 Task: Find connections with filter location Nganjuk with filter topic #recruitmentwith filter profile language English with filter current company Godrej Group with filter school Maharashtra University of Health Sciences, Nashik with filter industry Retail Art Supplies with filter service category SupportTechnical Writing with filter keywords title Travel Writer
Action: Mouse moved to (530, 59)
Screenshot: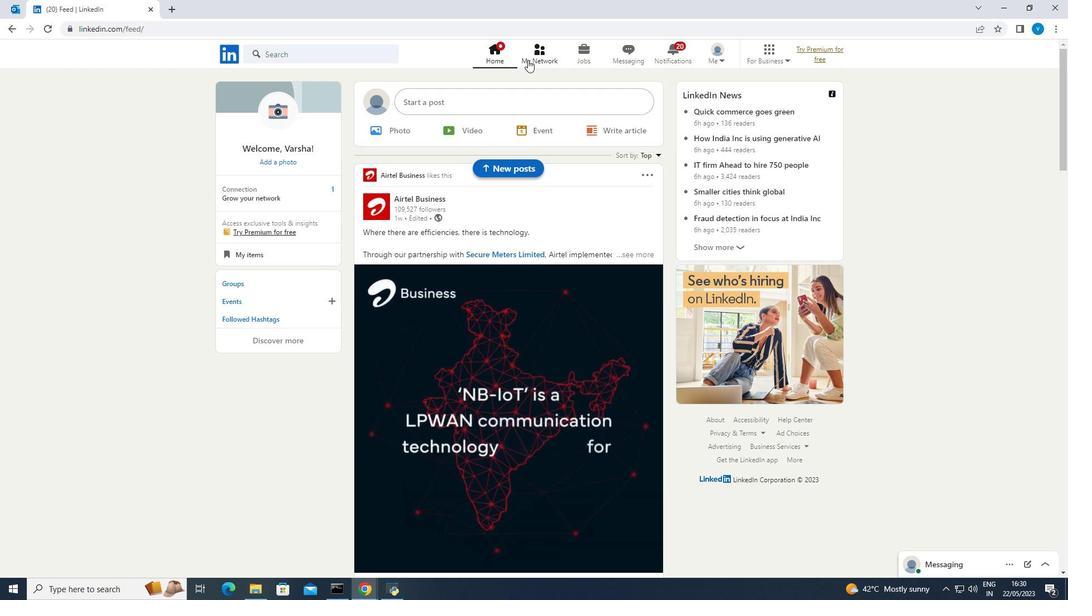 
Action: Mouse pressed left at (530, 59)
Screenshot: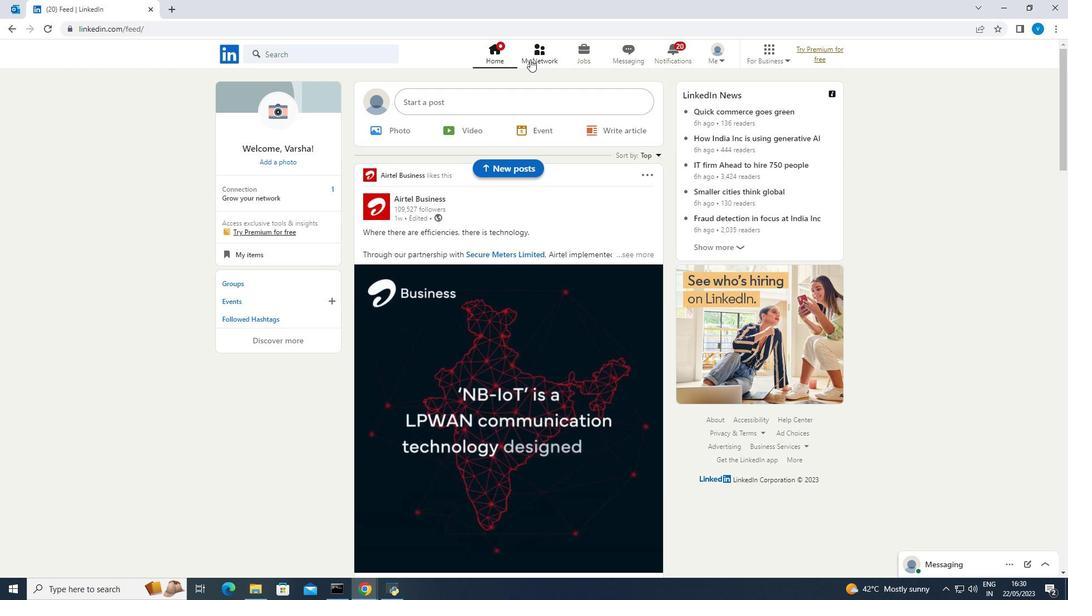 
Action: Mouse moved to (325, 116)
Screenshot: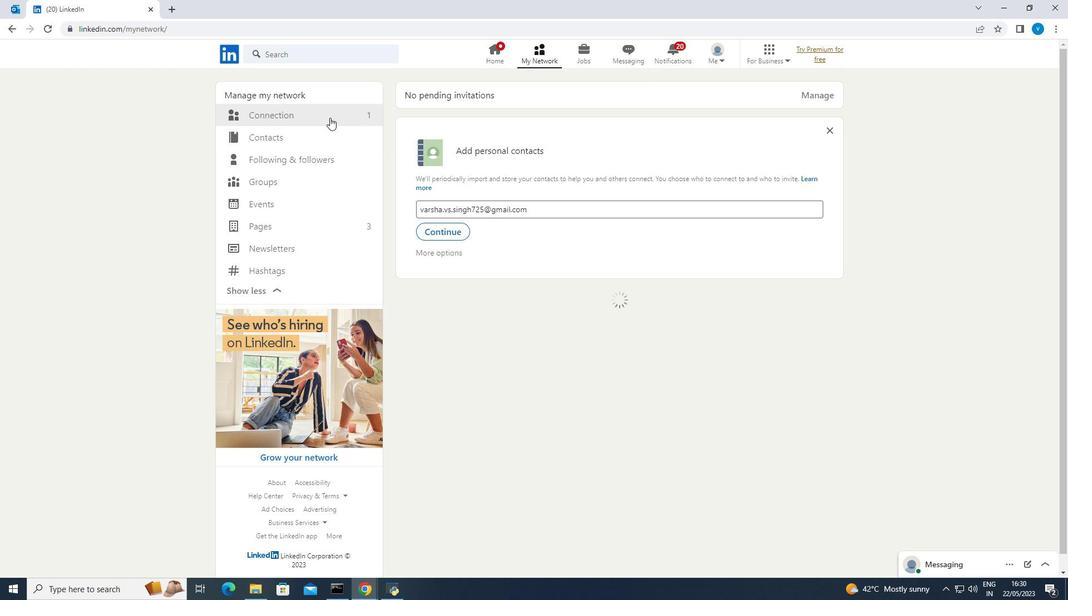 
Action: Mouse pressed left at (325, 116)
Screenshot: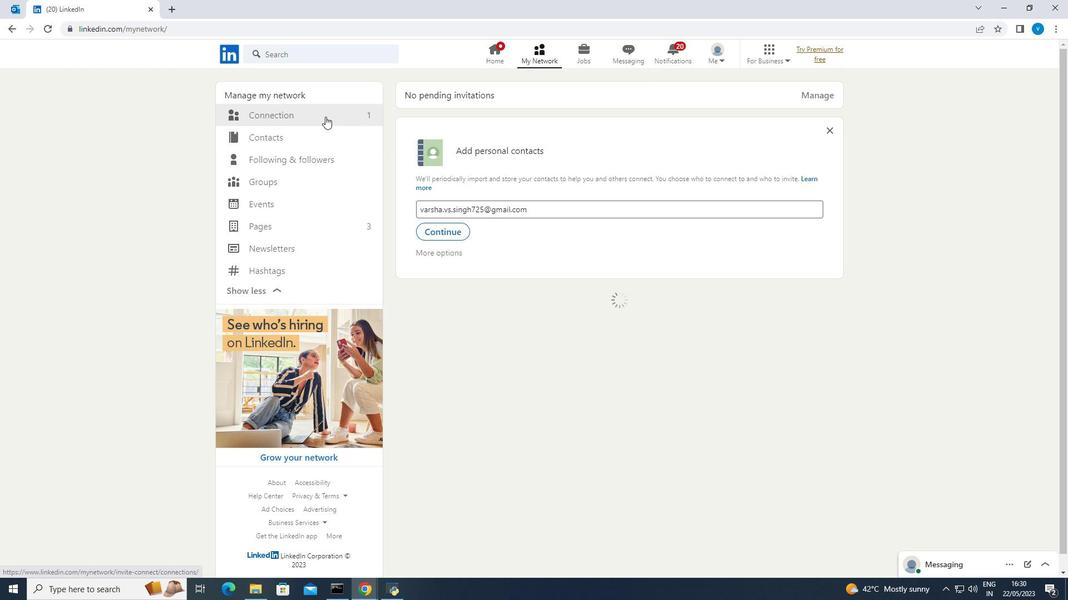 
Action: Mouse moved to (605, 117)
Screenshot: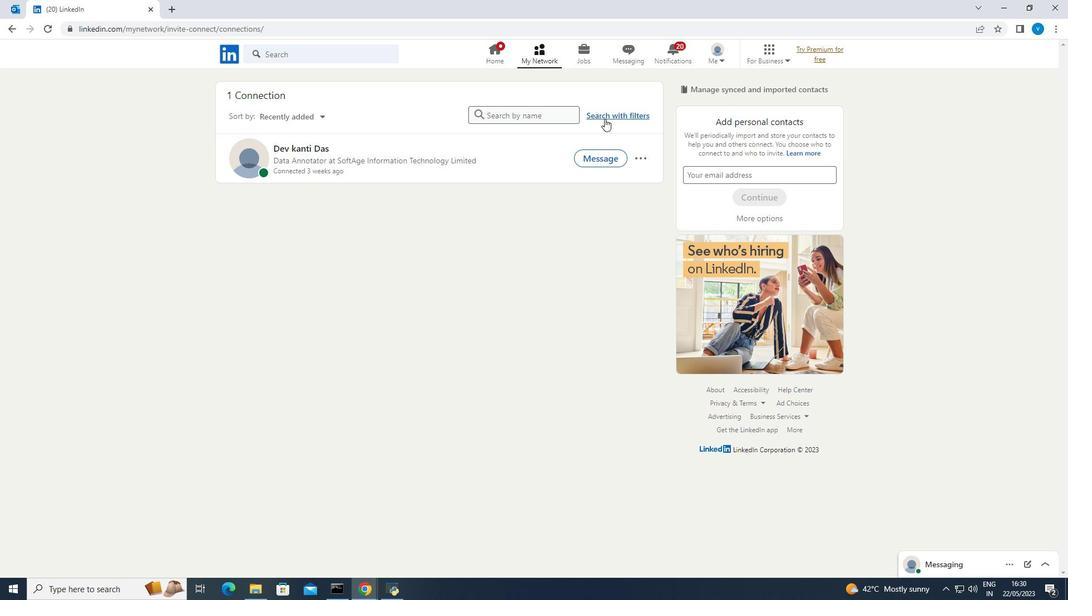 
Action: Mouse pressed left at (605, 117)
Screenshot: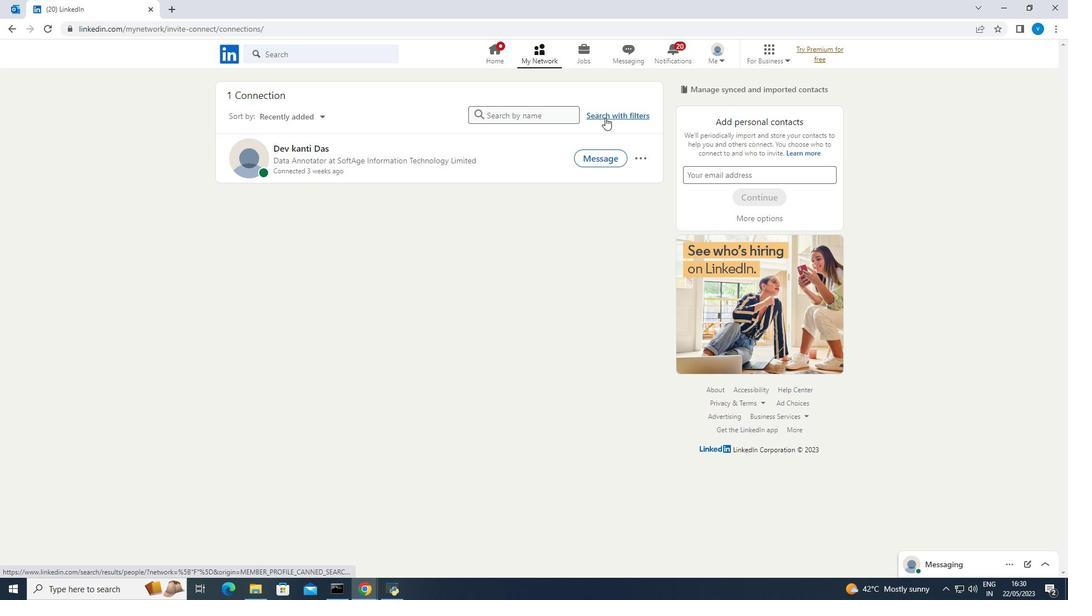 
Action: Mouse moved to (570, 91)
Screenshot: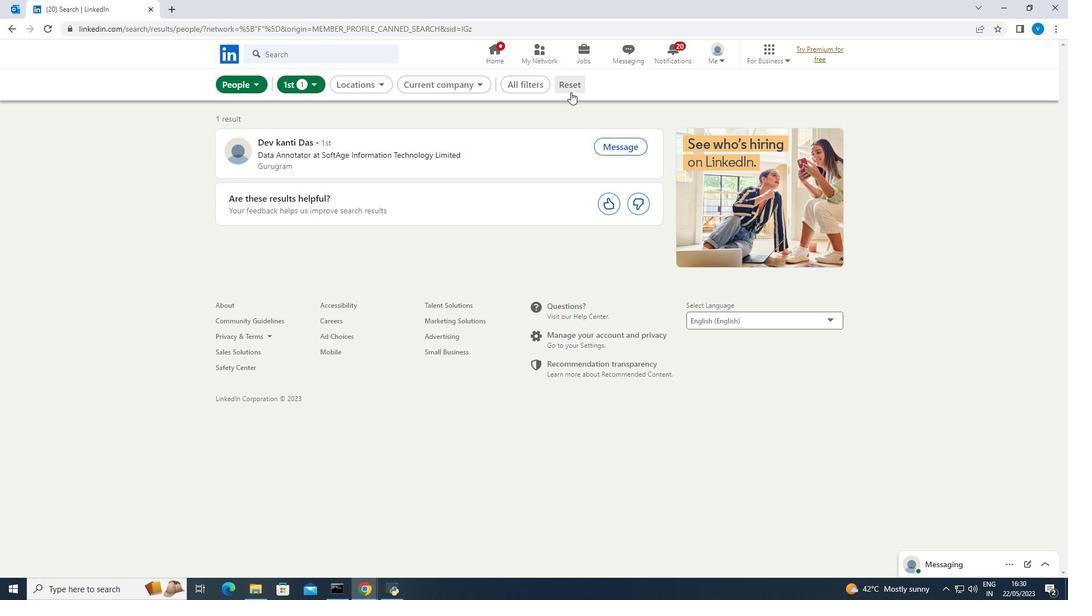 
Action: Mouse pressed left at (570, 91)
Screenshot: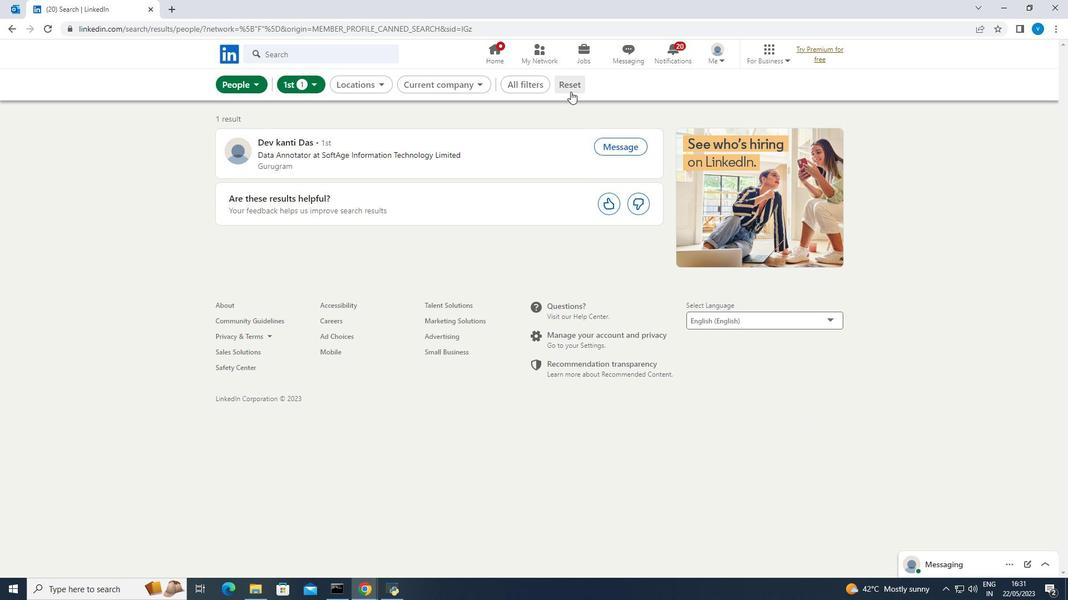 
Action: Mouse moved to (551, 87)
Screenshot: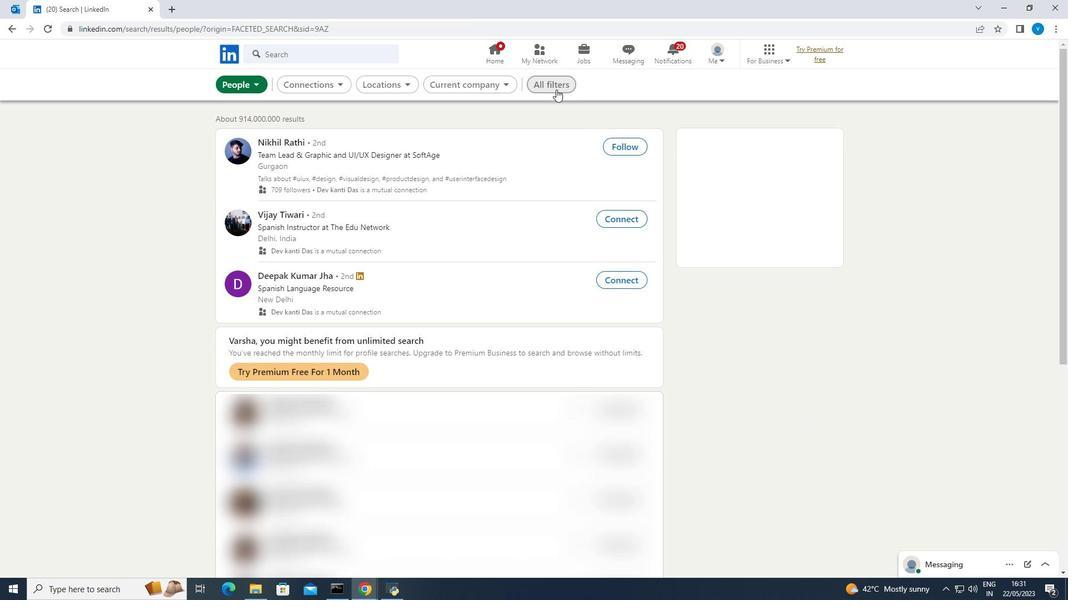 
Action: Mouse pressed left at (551, 87)
Screenshot: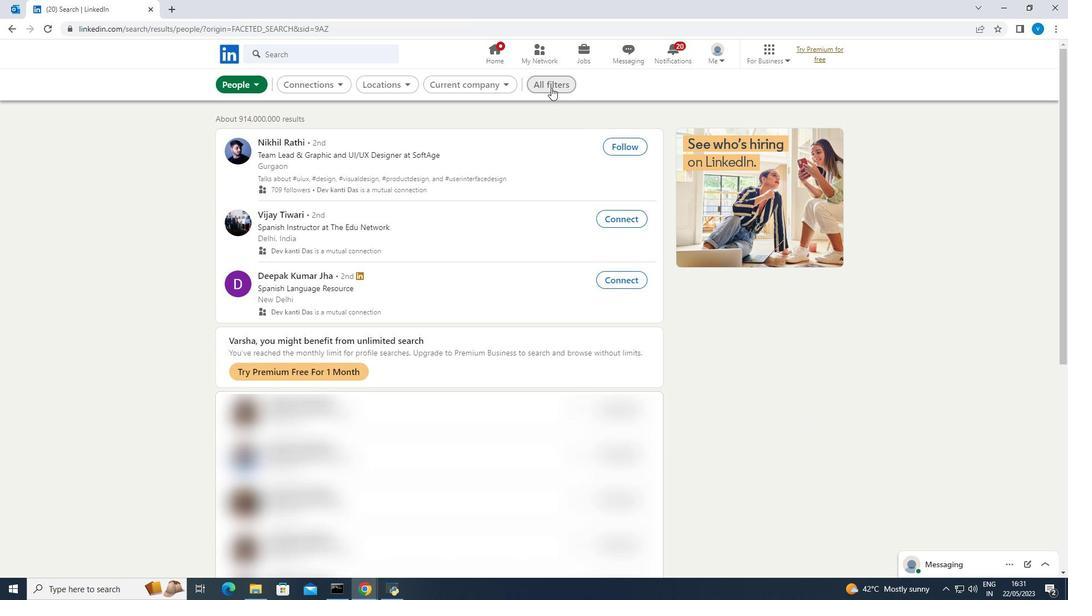
Action: Mouse moved to (808, 249)
Screenshot: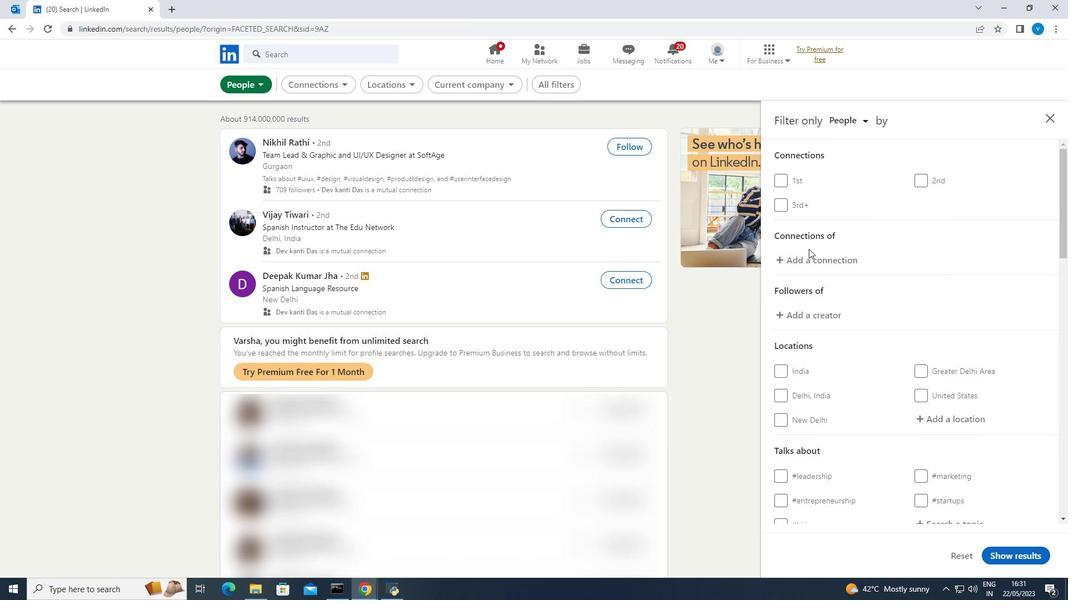 
Action: Mouse scrolled (808, 248) with delta (0, 0)
Screenshot: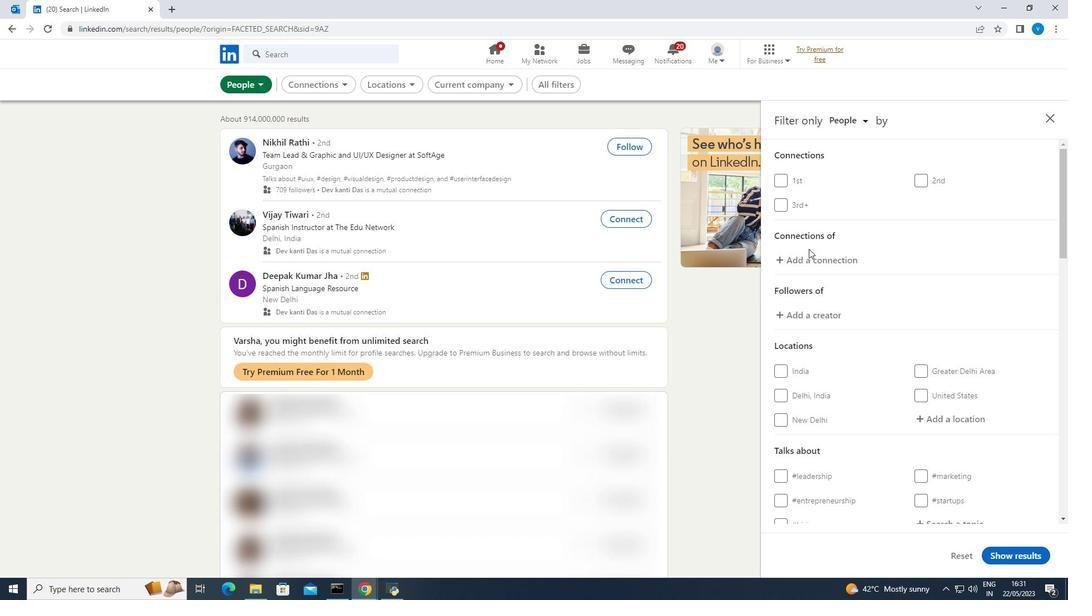 
Action: Mouse scrolled (808, 248) with delta (0, 0)
Screenshot: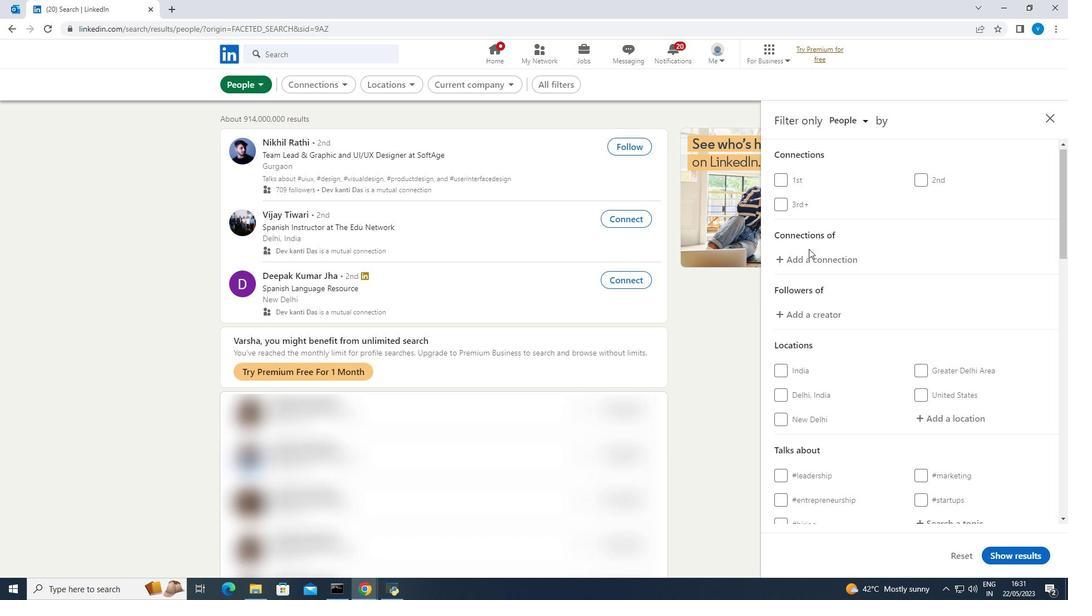 
Action: Mouse moved to (925, 307)
Screenshot: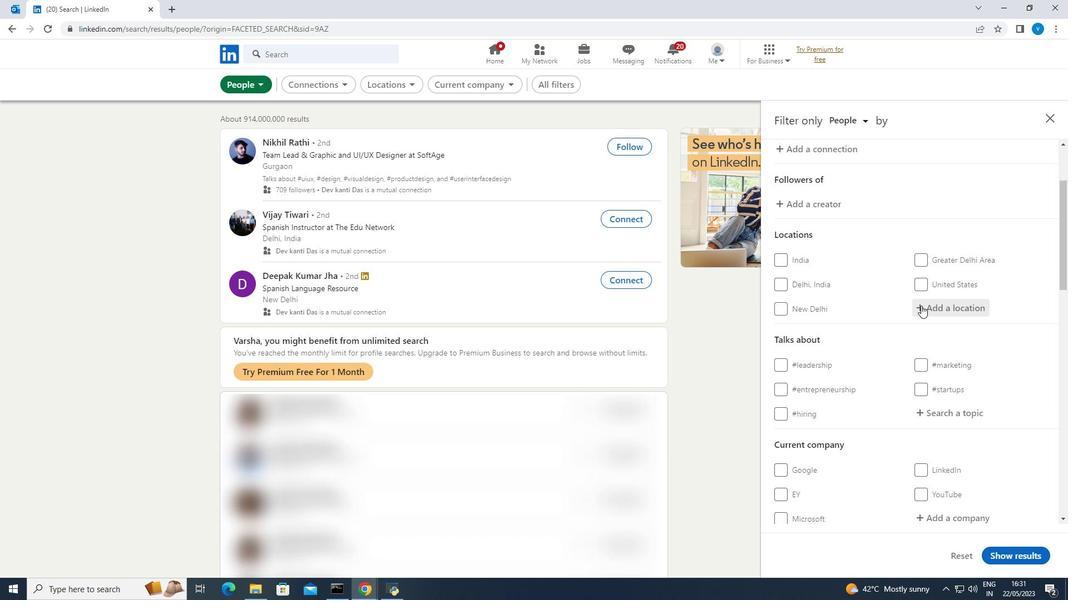 
Action: Mouse pressed left at (925, 307)
Screenshot: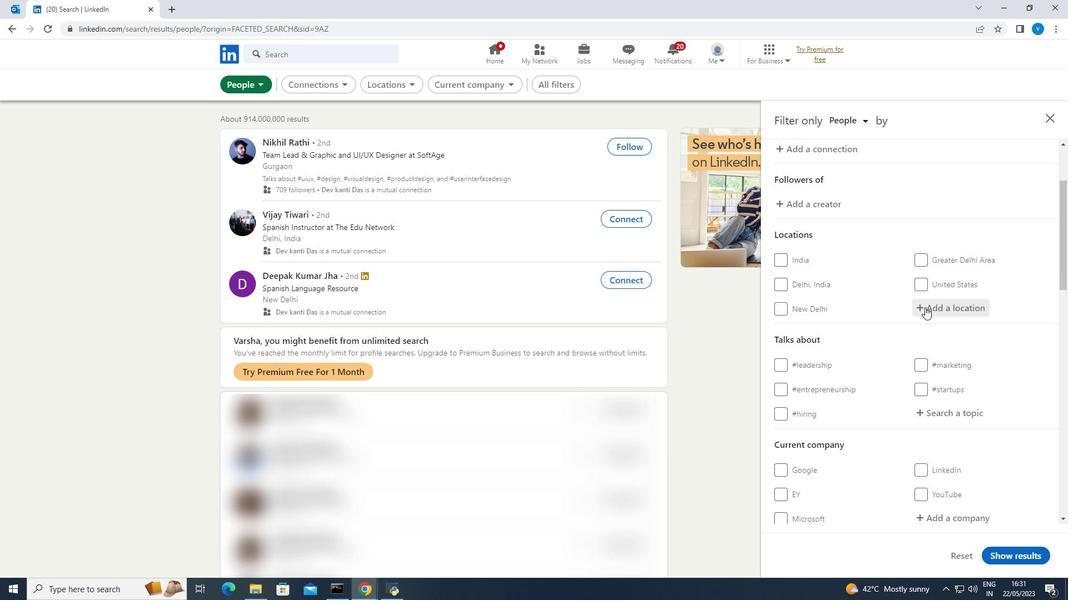 
Action: Mouse moved to (711, 320)
Screenshot: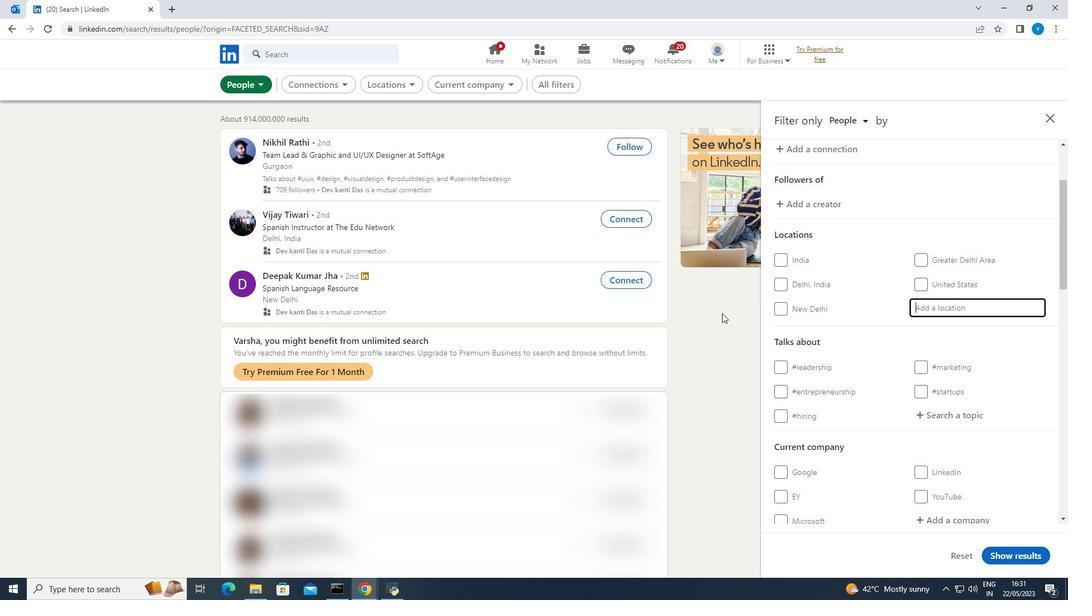 
Action: Key pressed <Key.shift><Key.shift><Key.shift>Nganjuk
Screenshot: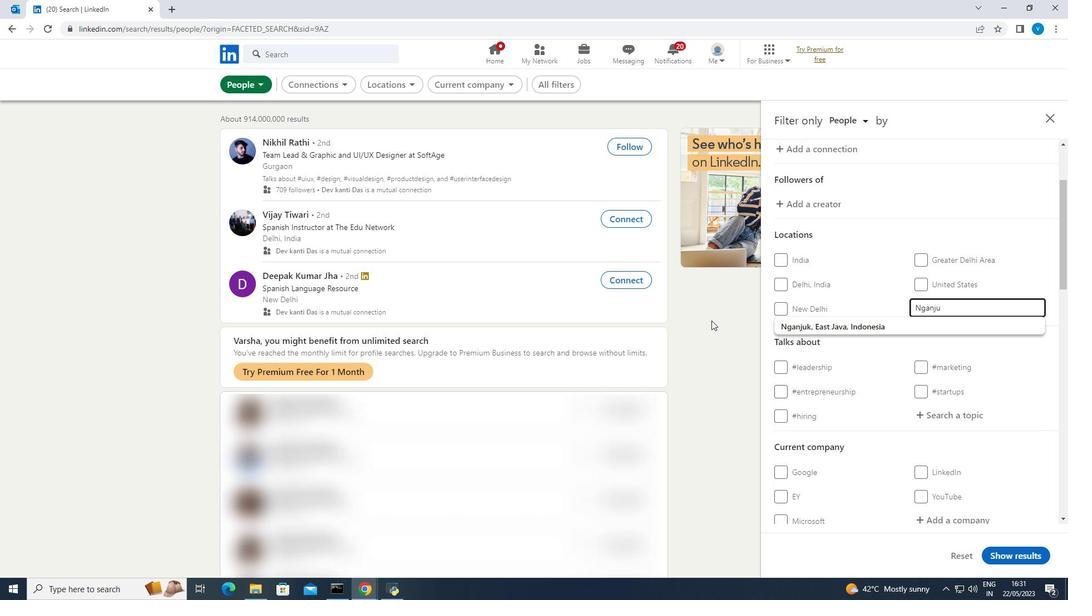 
Action: Mouse moved to (938, 406)
Screenshot: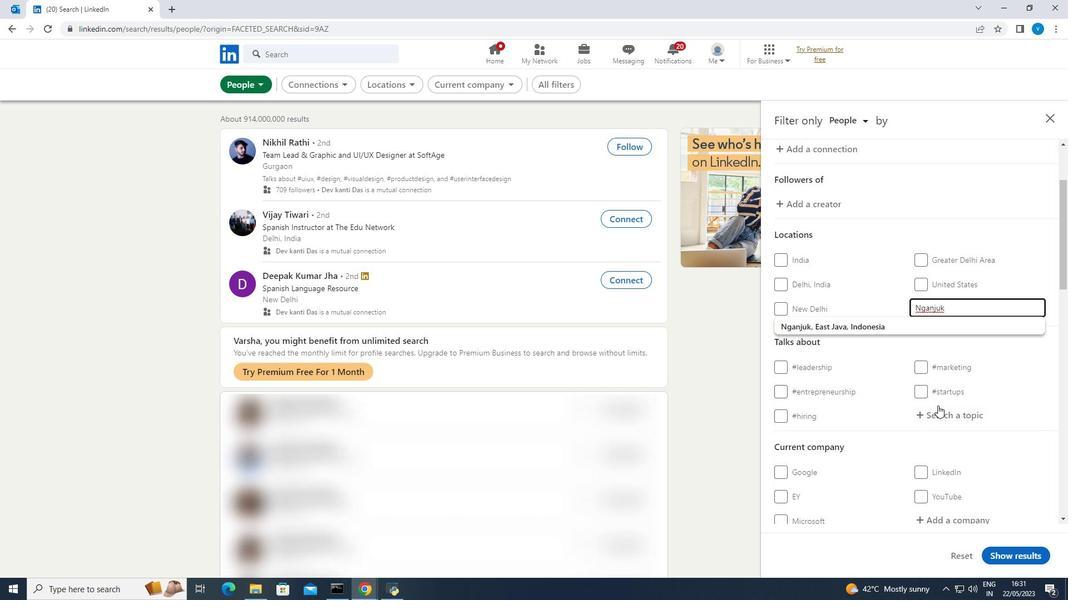 
Action: Mouse pressed left at (938, 406)
Screenshot: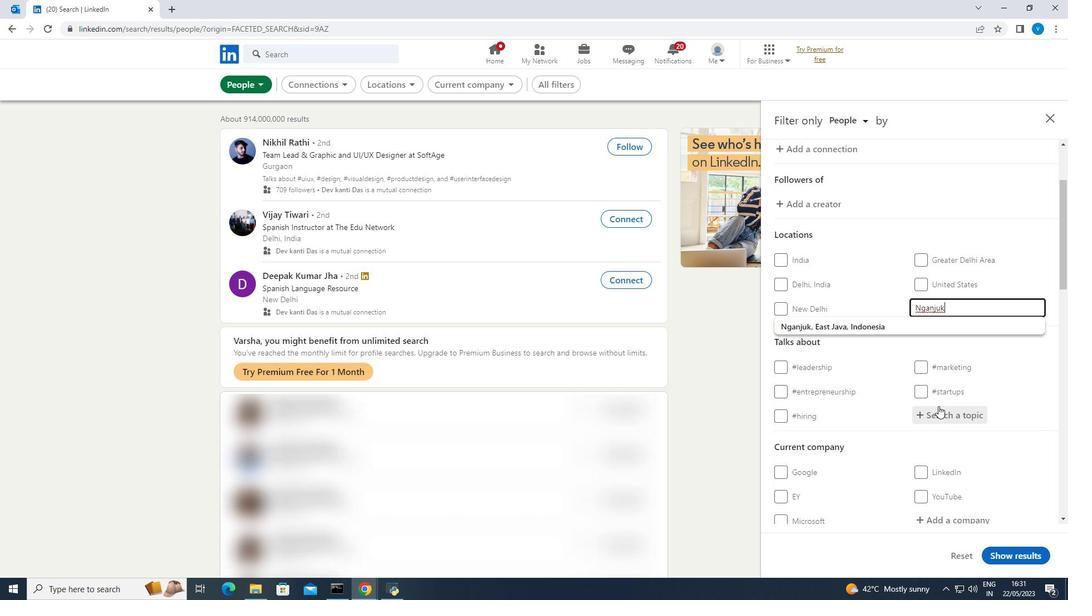
Action: Mouse moved to (881, 324)
Screenshot: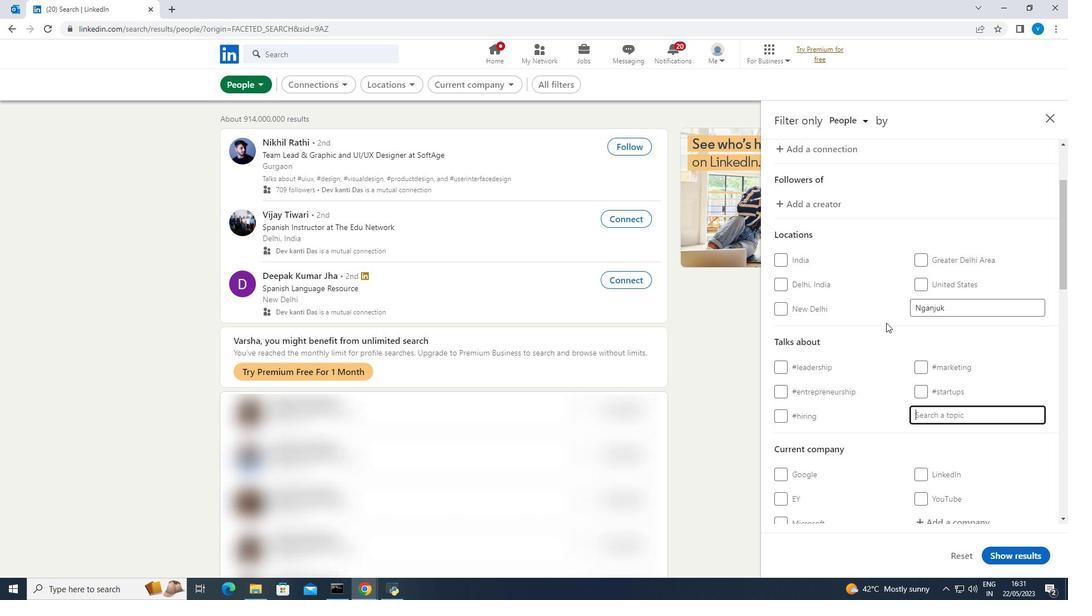 
Action: Key pressed recruit
Screenshot: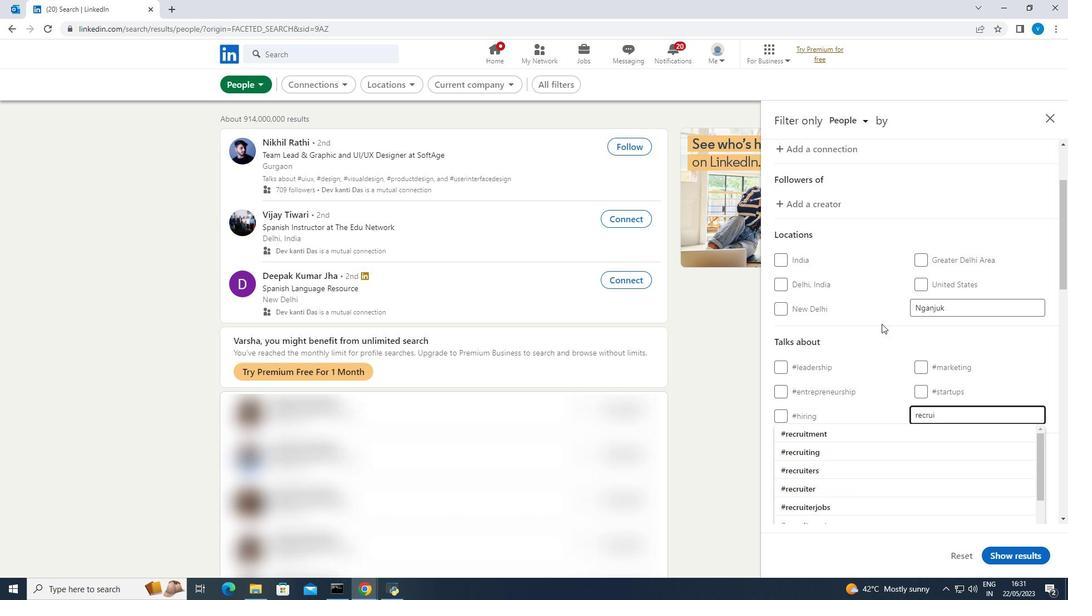 
Action: Mouse moved to (881, 325)
Screenshot: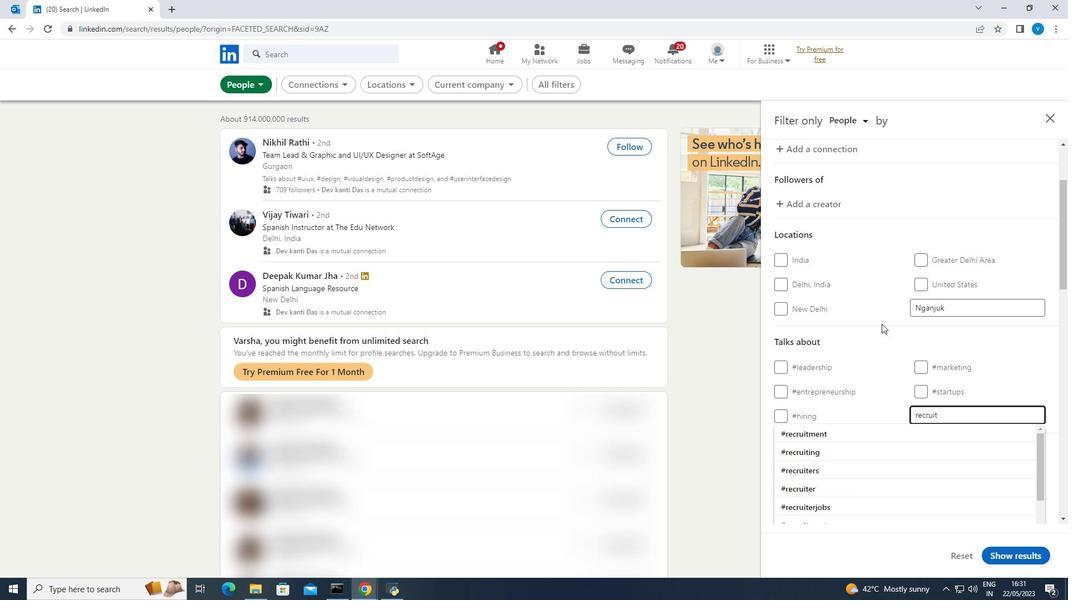 
Action: Key pressed ment
Screenshot: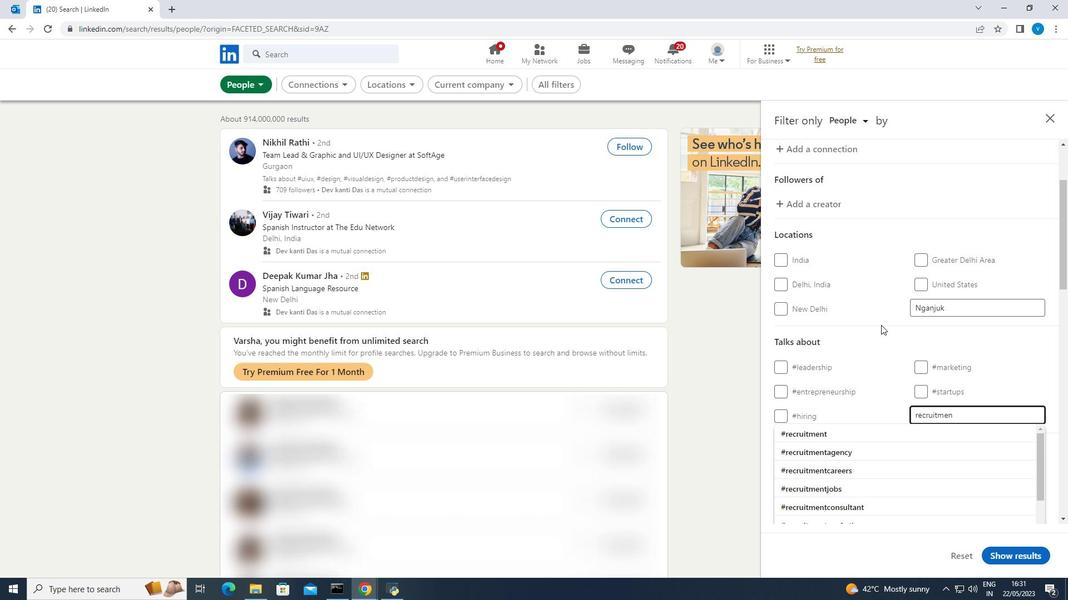 
Action: Mouse moved to (817, 430)
Screenshot: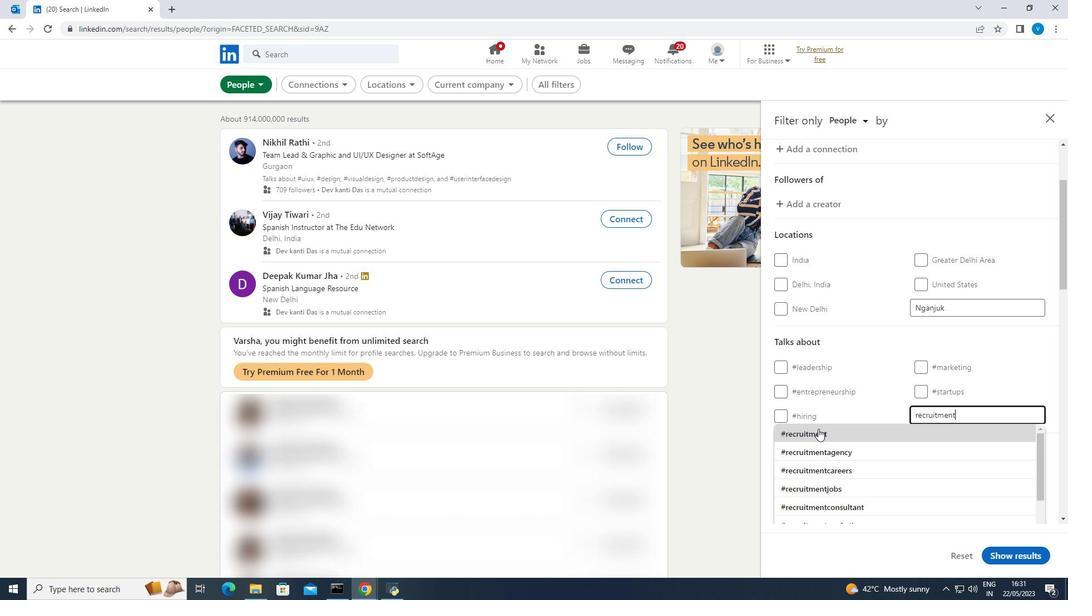 
Action: Mouse pressed left at (817, 430)
Screenshot: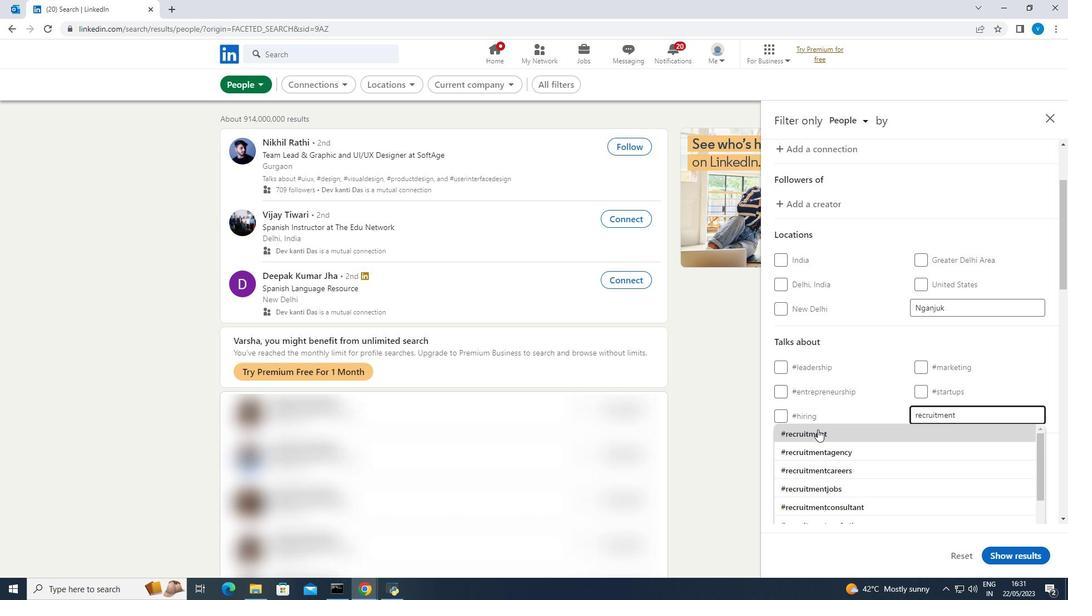 
Action: Mouse moved to (837, 418)
Screenshot: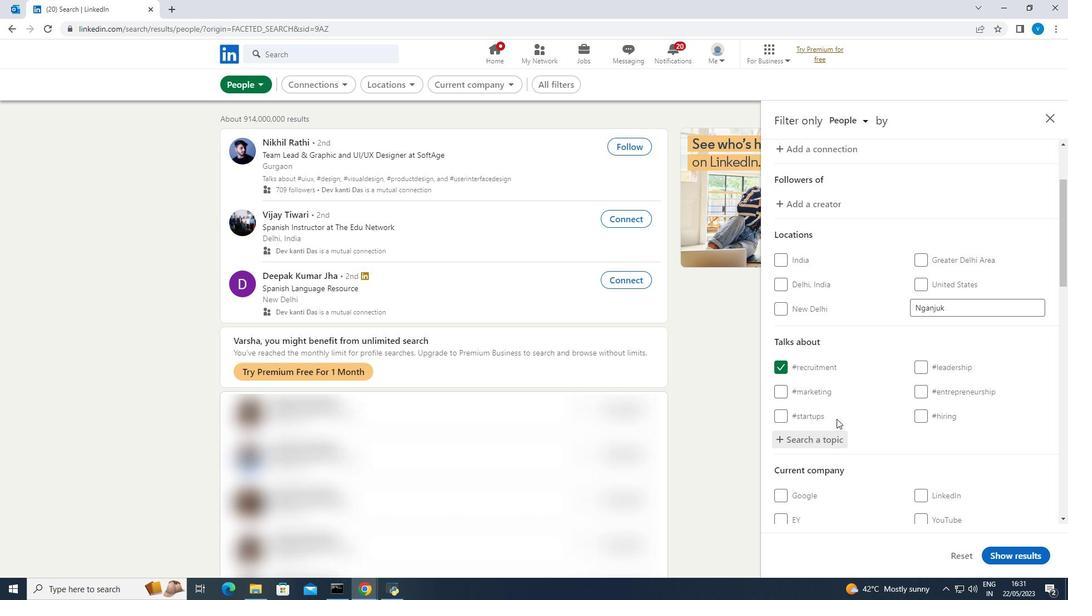 
Action: Mouse scrolled (837, 417) with delta (0, 0)
Screenshot: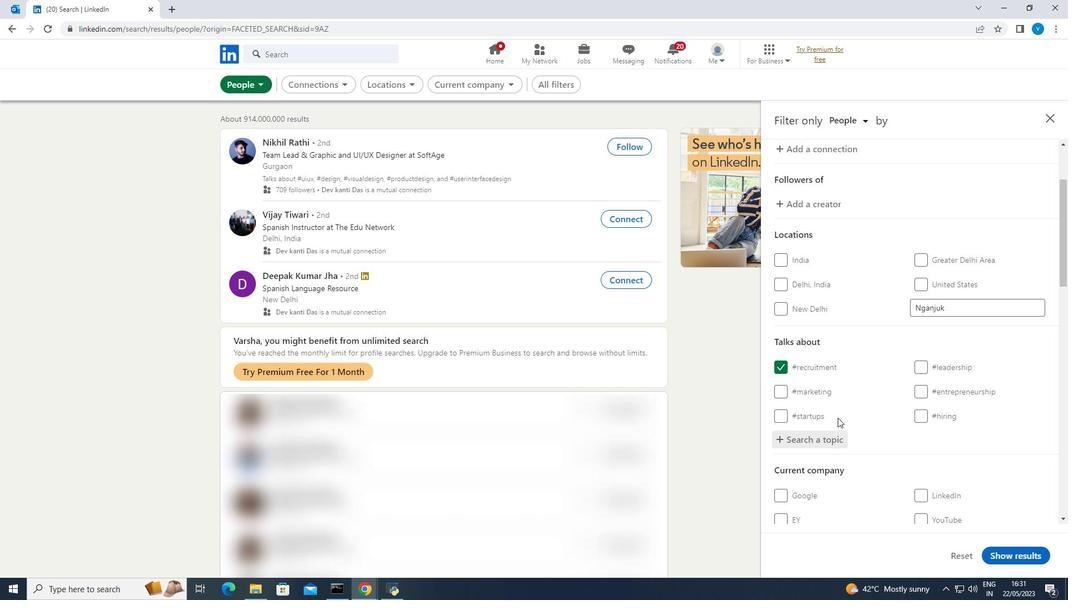
Action: Mouse moved to (838, 417)
Screenshot: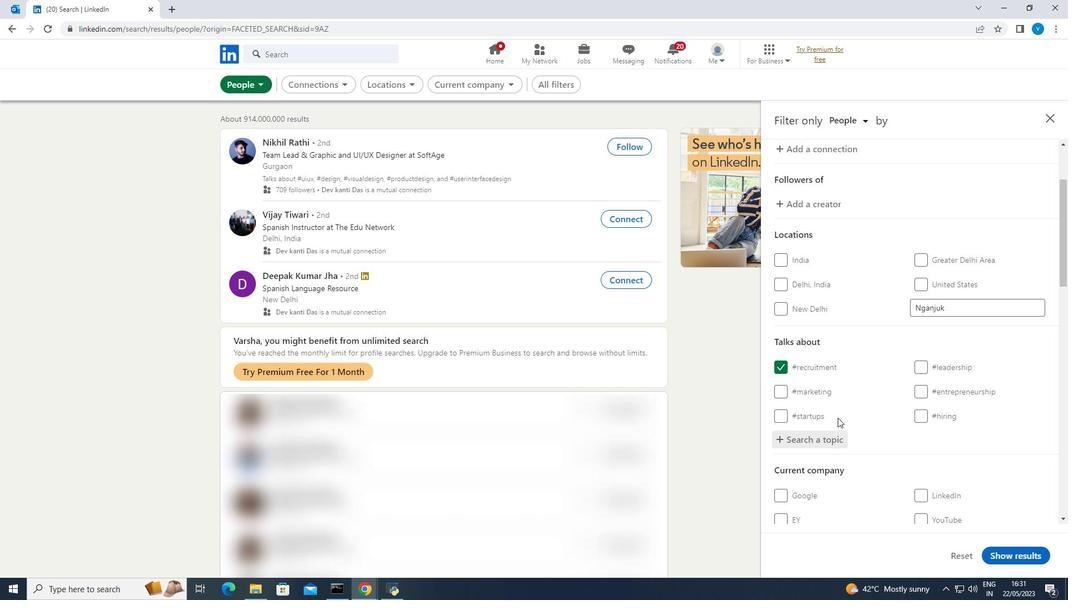 
Action: Mouse scrolled (838, 417) with delta (0, 0)
Screenshot: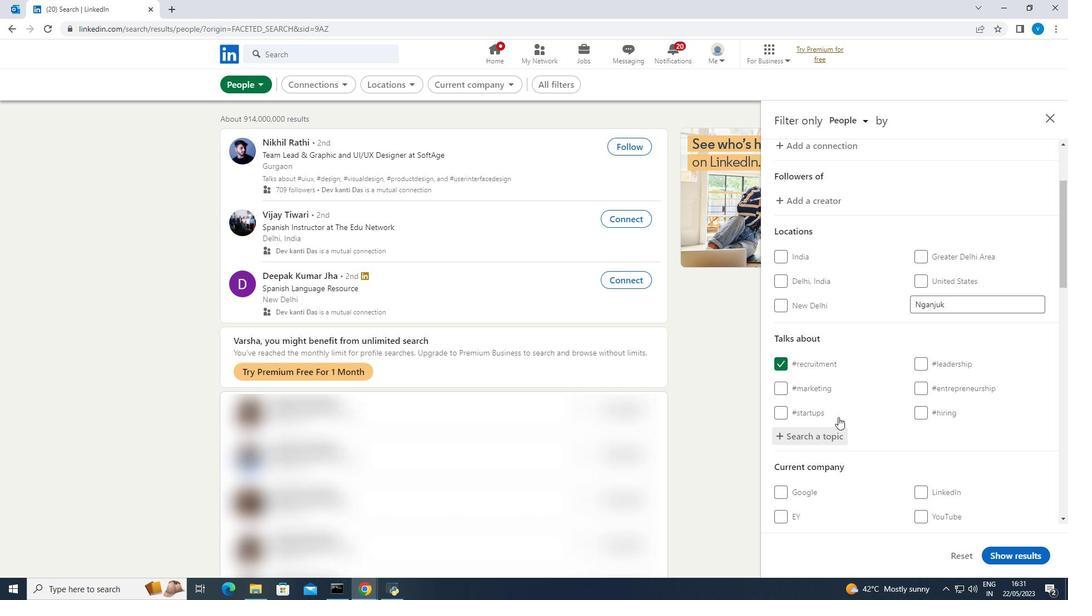 
Action: Mouse moved to (840, 416)
Screenshot: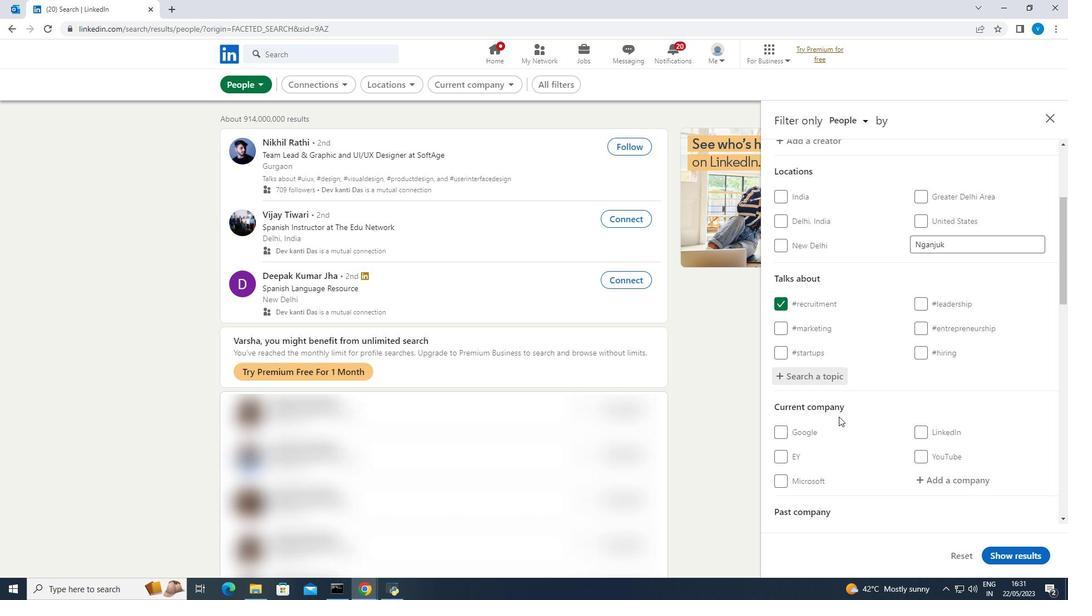 
Action: Mouse scrolled (840, 416) with delta (0, 0)
Screenshot: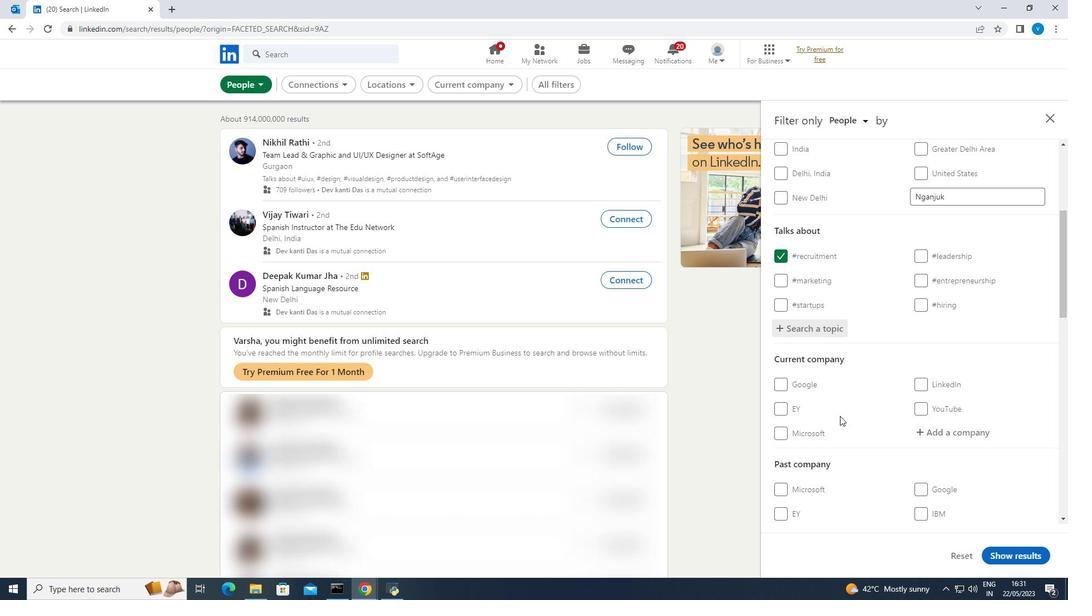 
Action: Mouse scrolled (840, 416) with delta (0, 0)
Screenshot: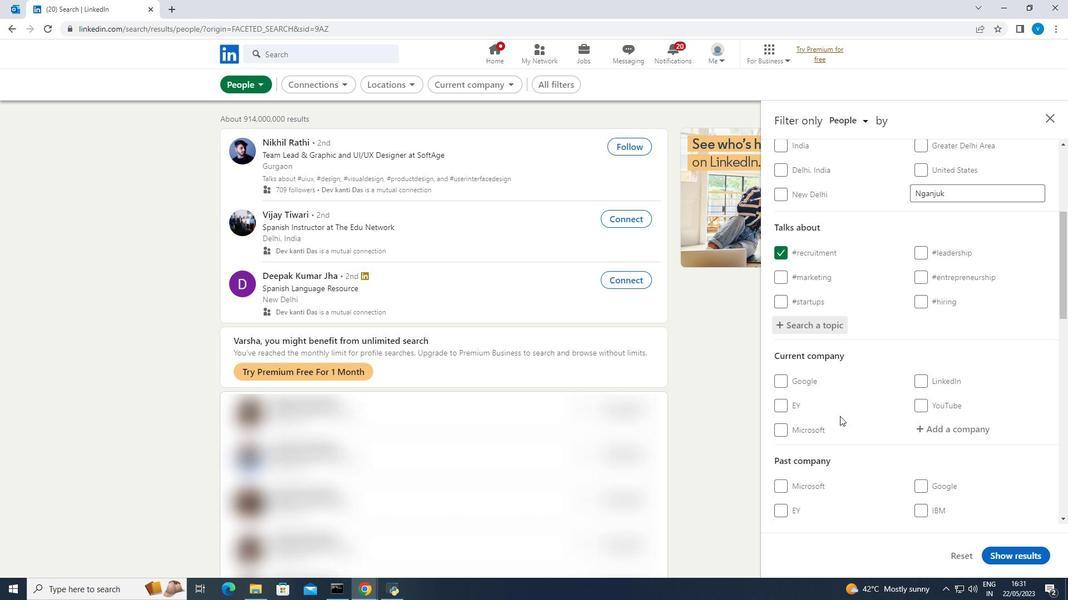 
Action: Mouse scrolled (840, 416) with delta (0, 0)
Screenshot: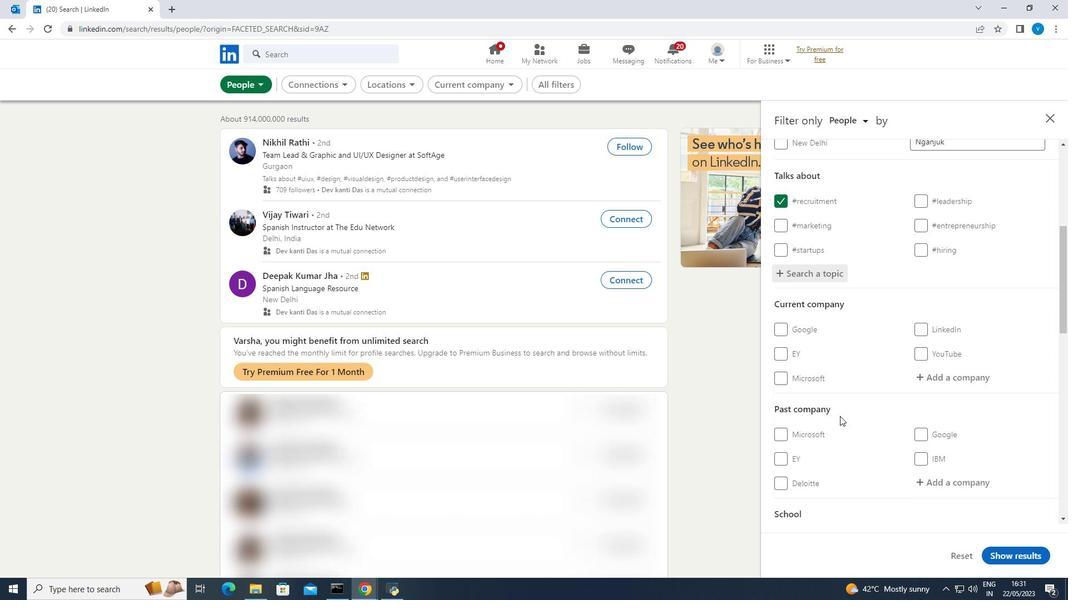 
Action: Mouse moved to (840, 416)
Screenshot: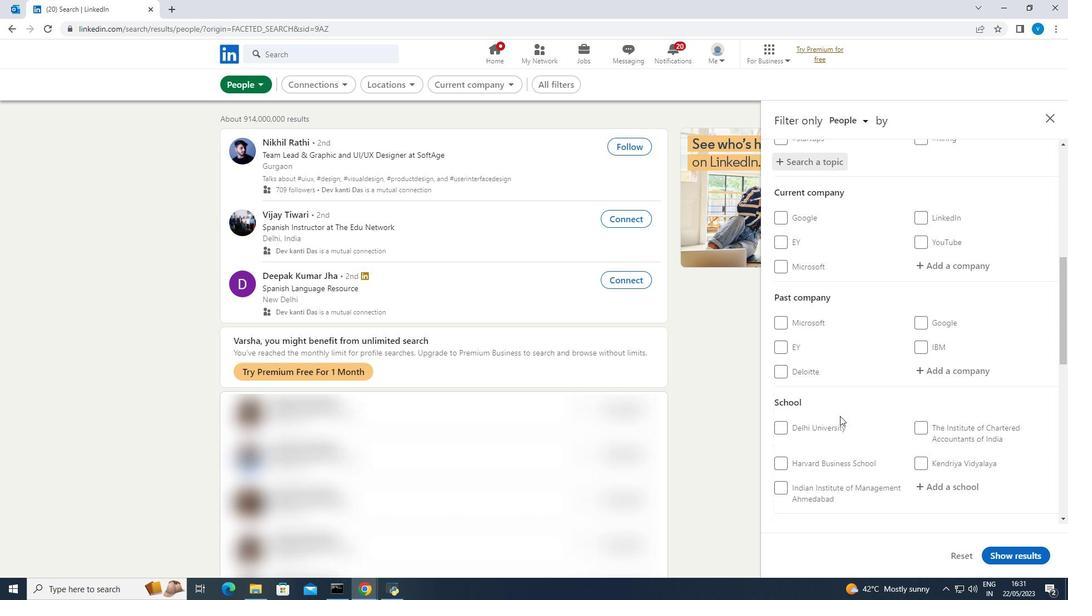
Action: Mouse scrolled (840, 416) with delta (0, 0)
Screenshot: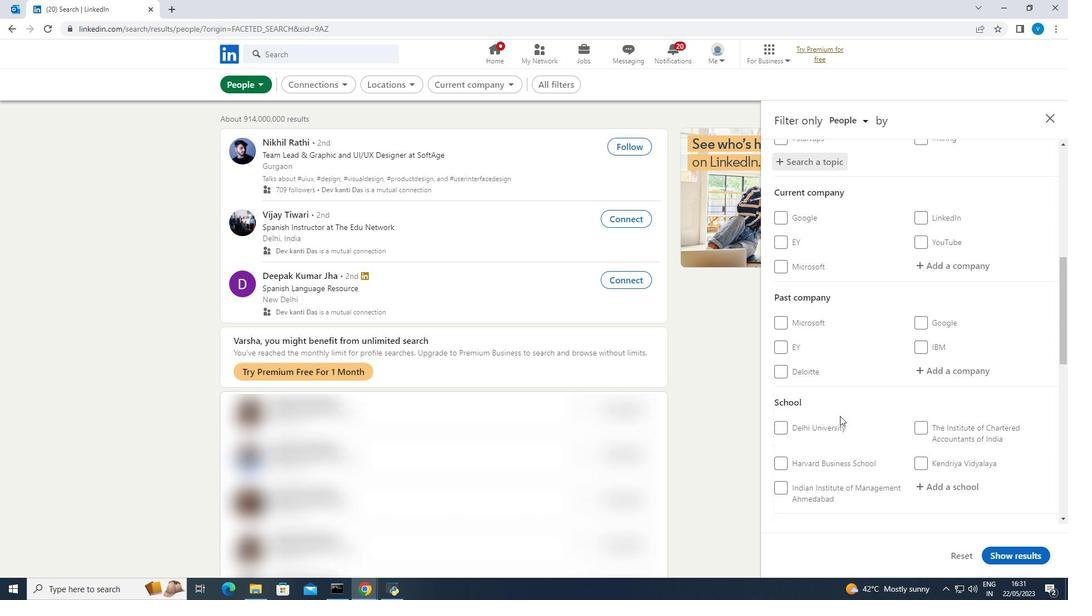
Action: Mouse scrolled (840, 416) with delta (0, 0)
Screenshot: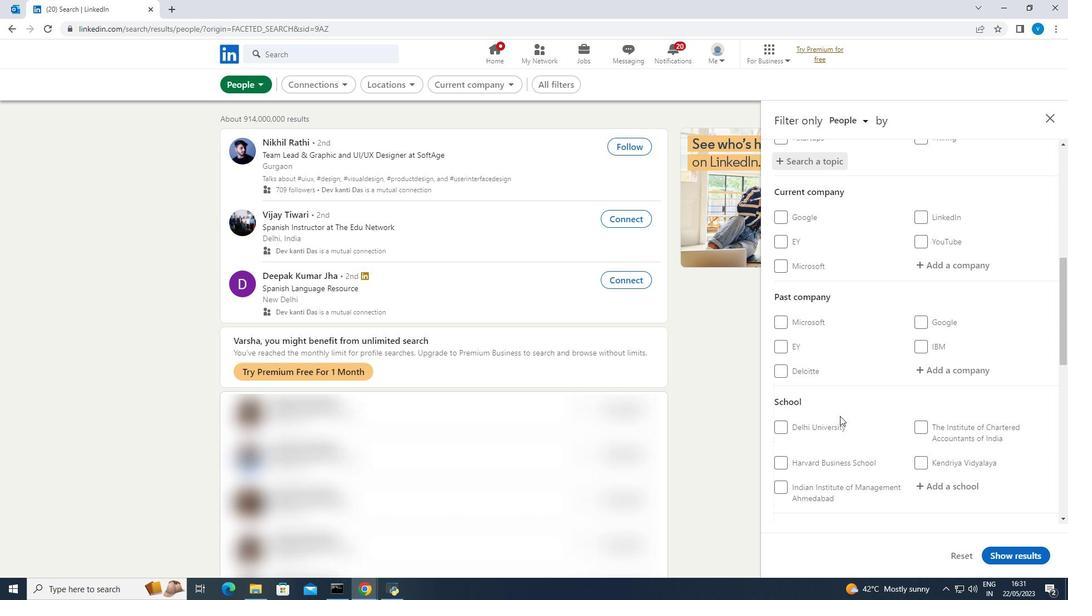 
Action: Mouse scrolled (840, 416) with delta (0, 0)
Screenshot: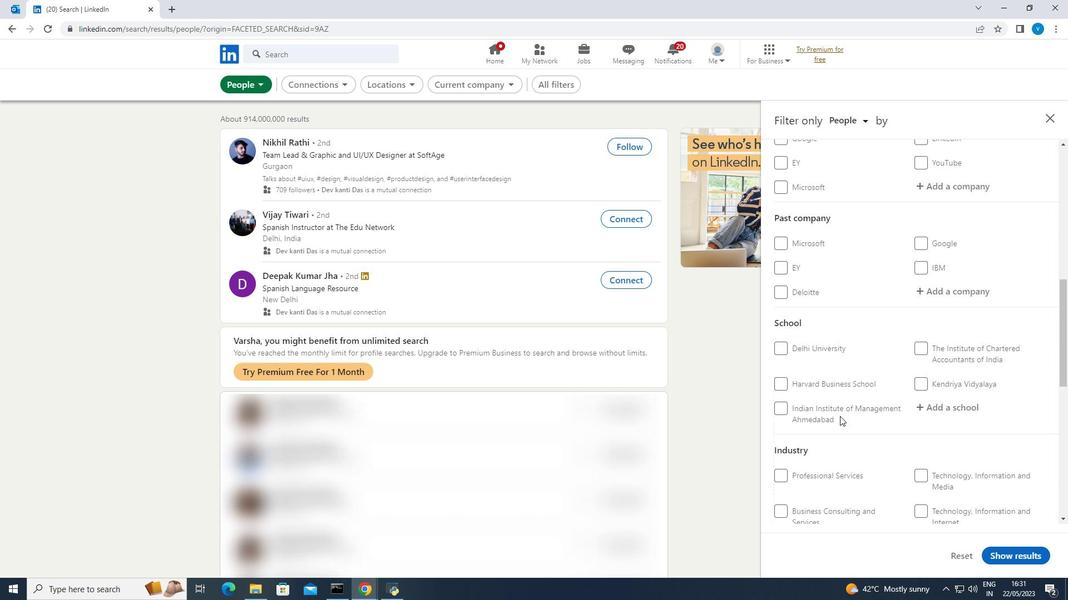 
Action: Mouse scrolled (840, 416) with delta (0, 0)
Screenshot: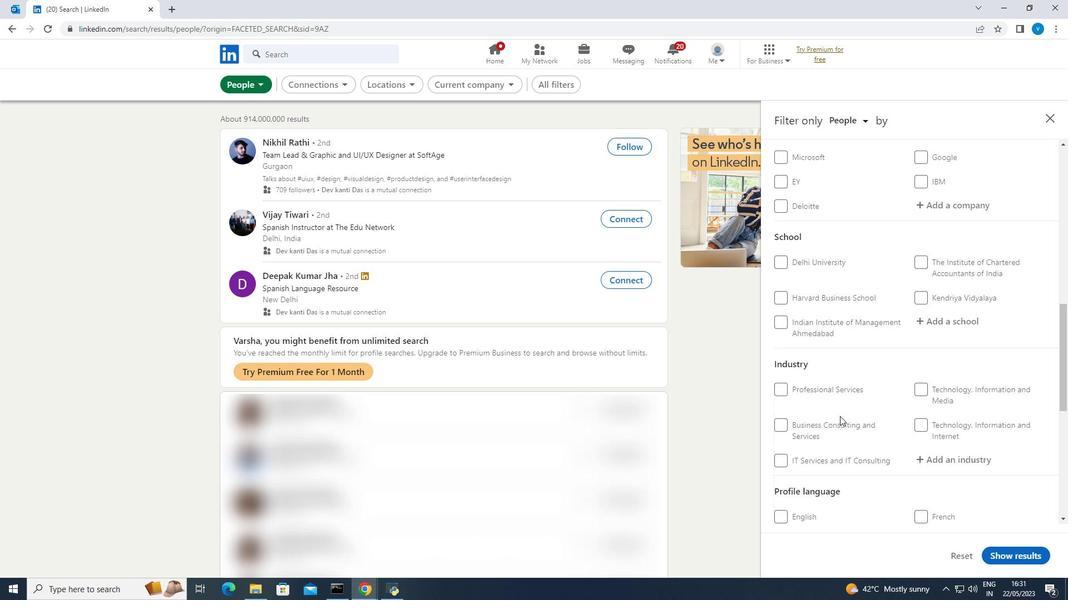 
Action: Mouse scrolled (840, 416) with delta (0, 0)
Screenshot: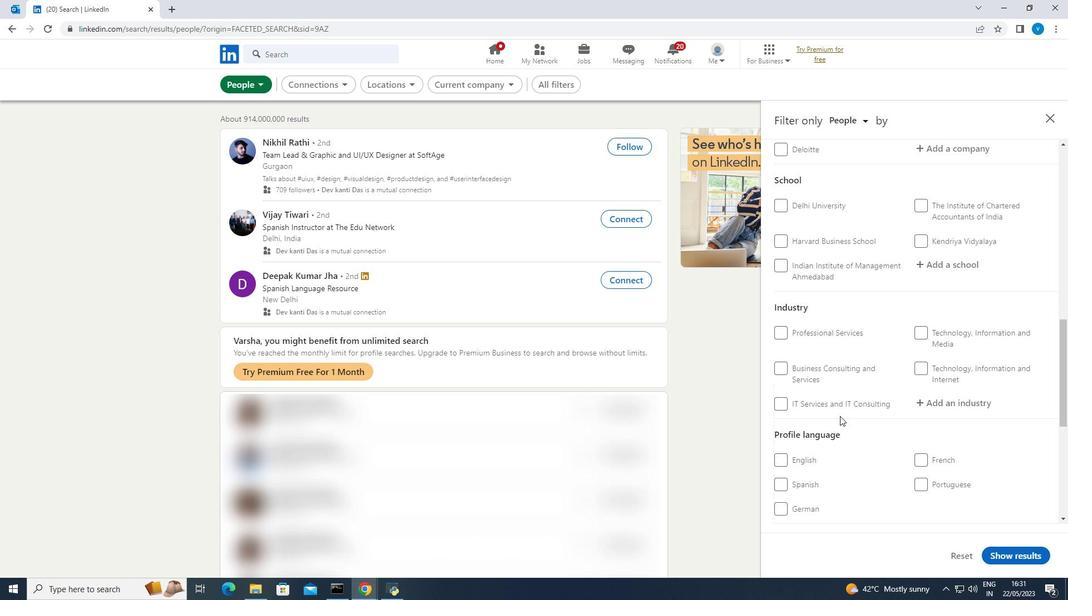 
Action: Mouse moved to (779, 406)
Screenshot: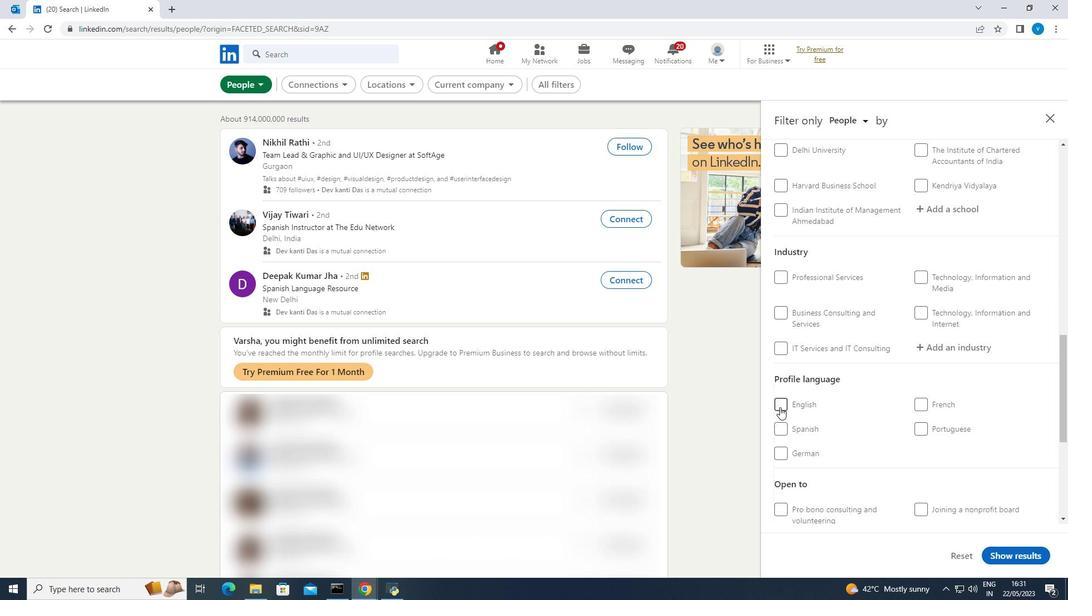 
Action: Mouse pressed left at (779, 406)
Screenshot: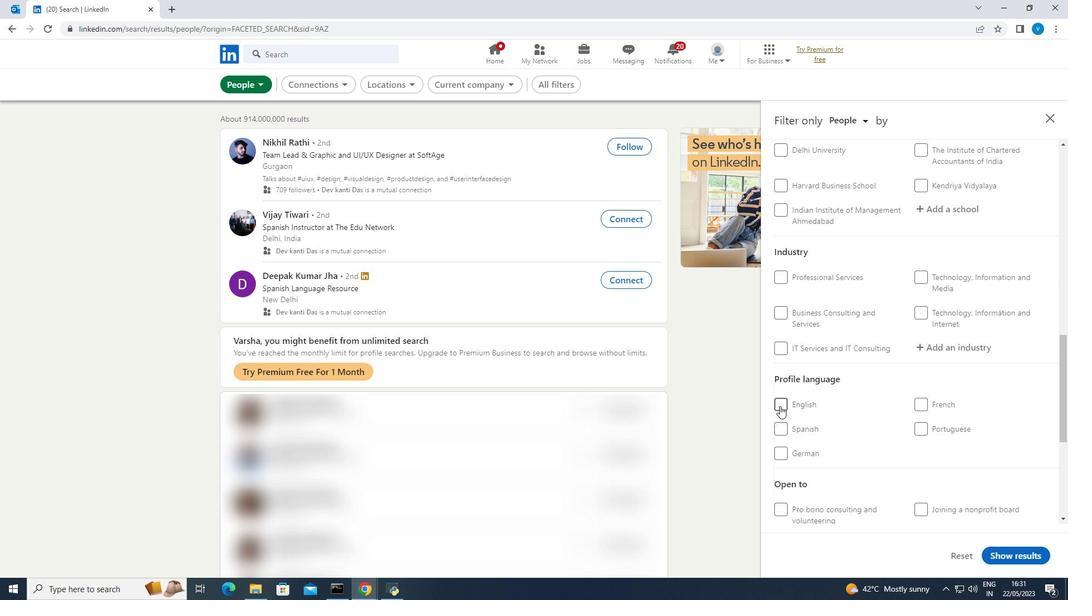 
Action: Mouse moved to (788, 401)
Screenshot: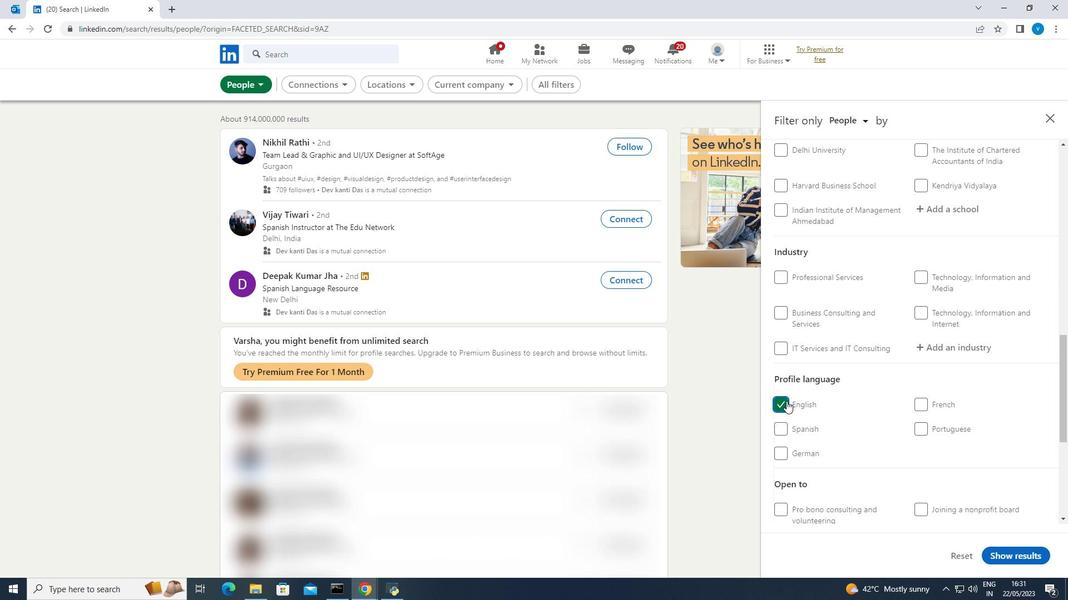 
Action: Mouse scrolled (788, 401) with delta (0, 0)
Screenshot: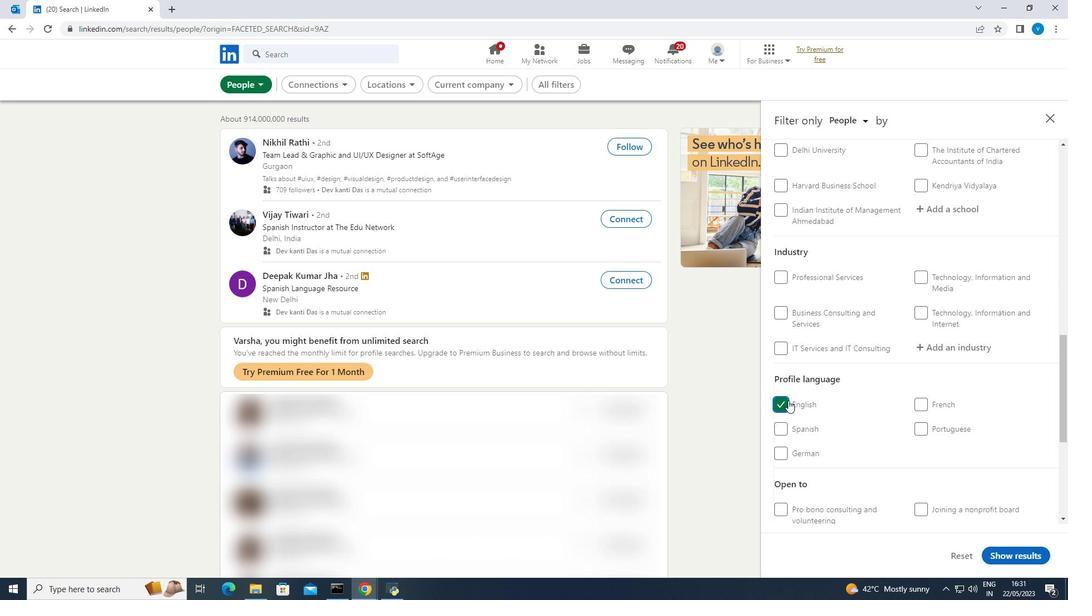 
Action: Mouse scrolled (788, 401) with delta (0, 0)
Screenshot: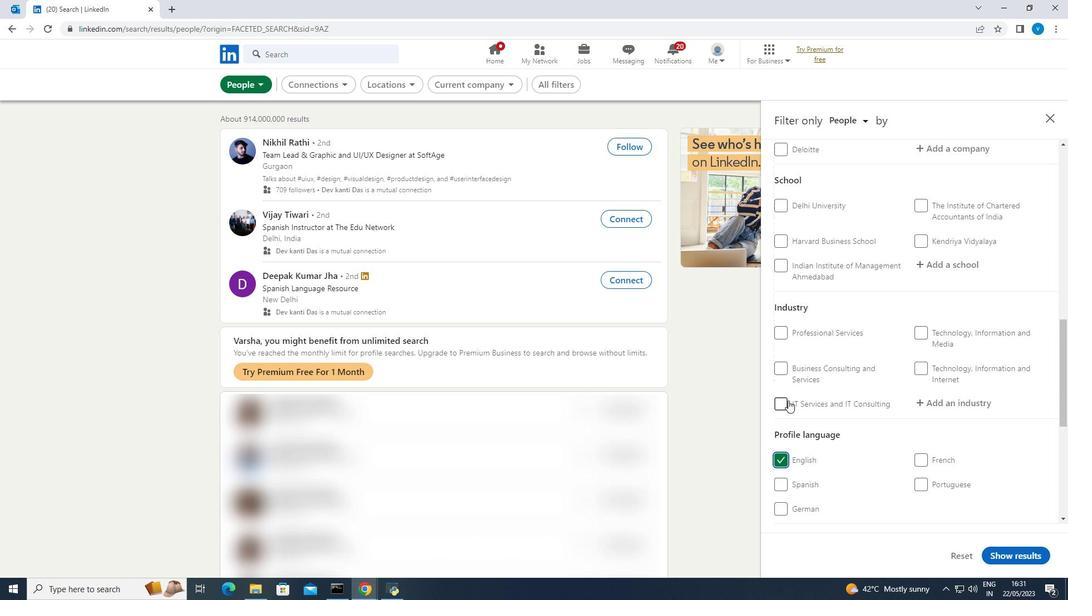 
Action: Mouse scrolled (788, 401) with delta (0, 0)
Screenshot: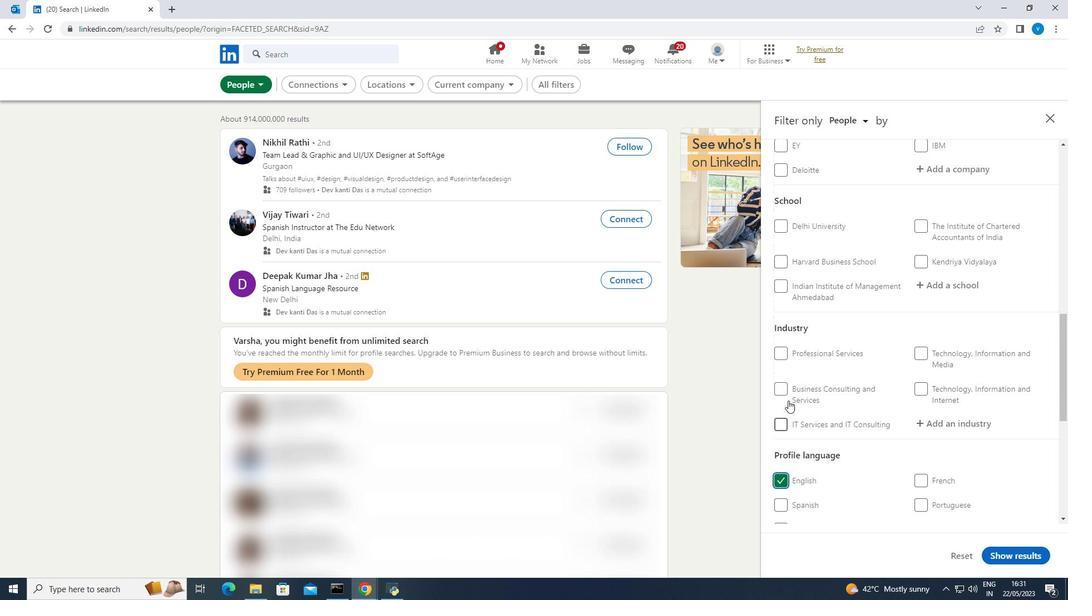 
Action: Mouse scrolled (788, 401) with delta (0, 0)
Screenshot: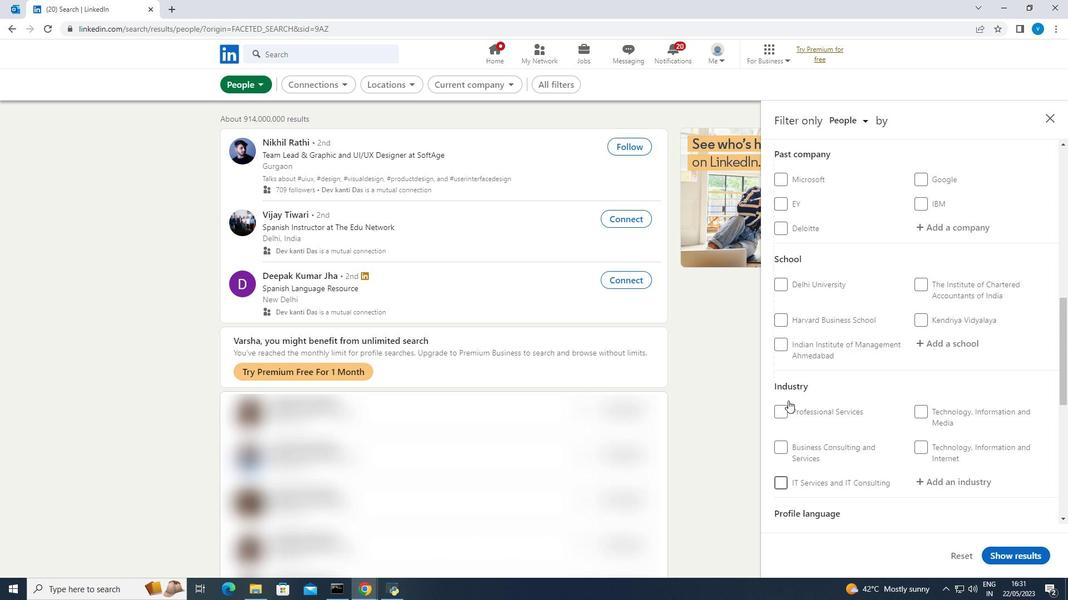 
Action: Mouse scrolled (788, 401) with delta (0, 0)
Screenshot: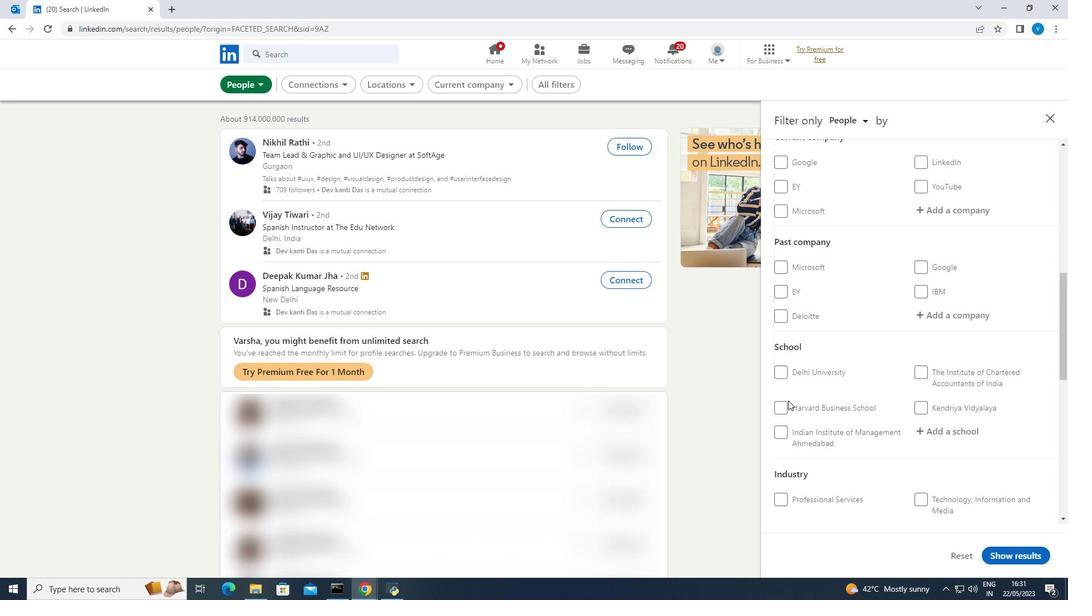 
Action: Mouse scrolled (788, 401) with delta (0, 0)
Screenshot: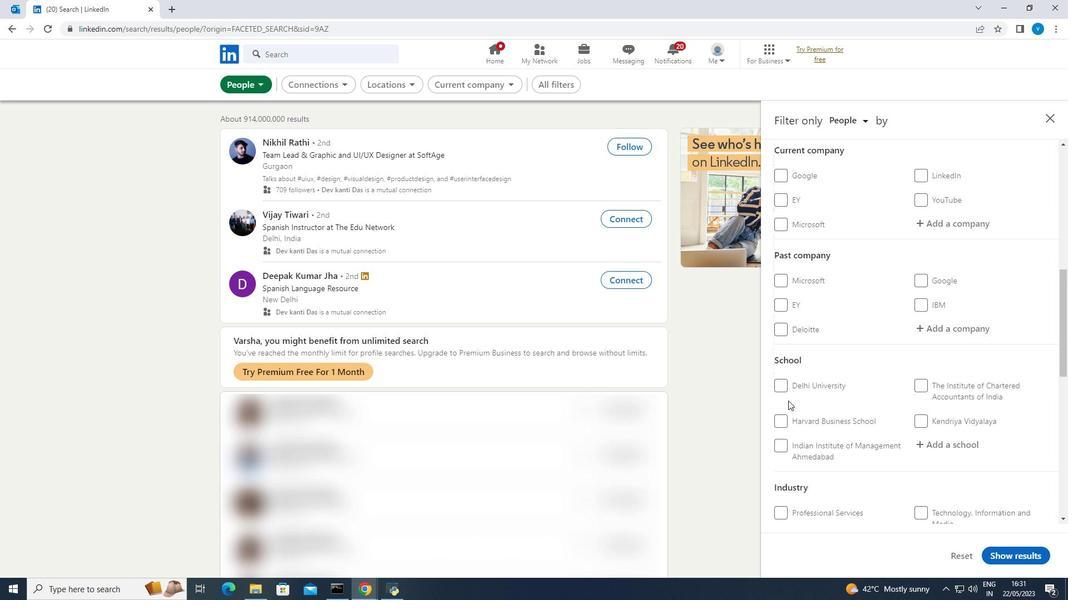 
Action: Mouse moved to (949, 316)
Screenshot: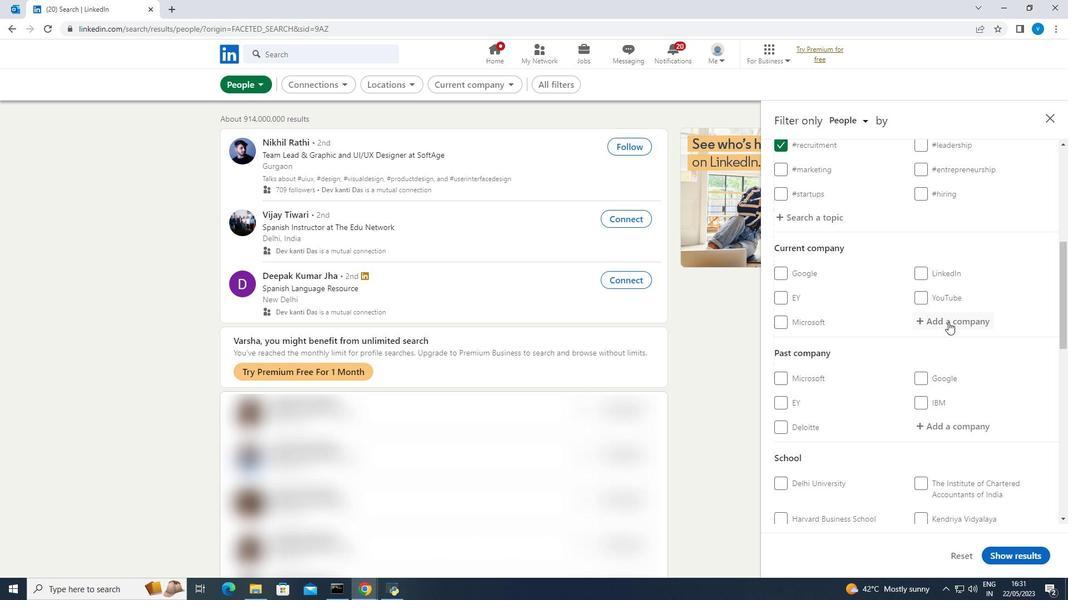 
Action: Mouse pressed left at (949, 316)
Screenshot: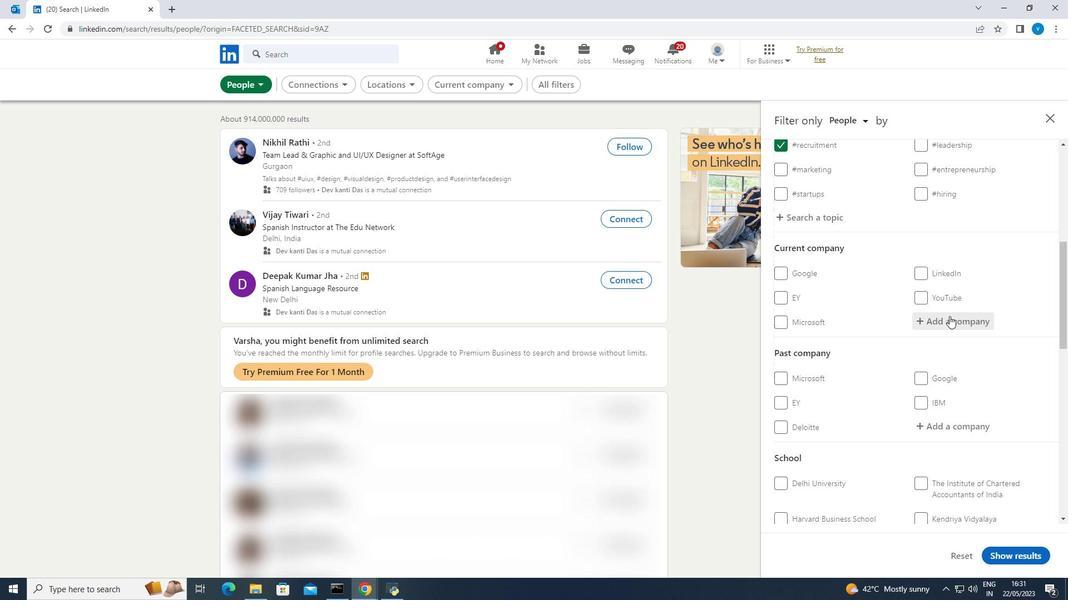 
Action: Mouse moved to (929, 305)
Screenshot: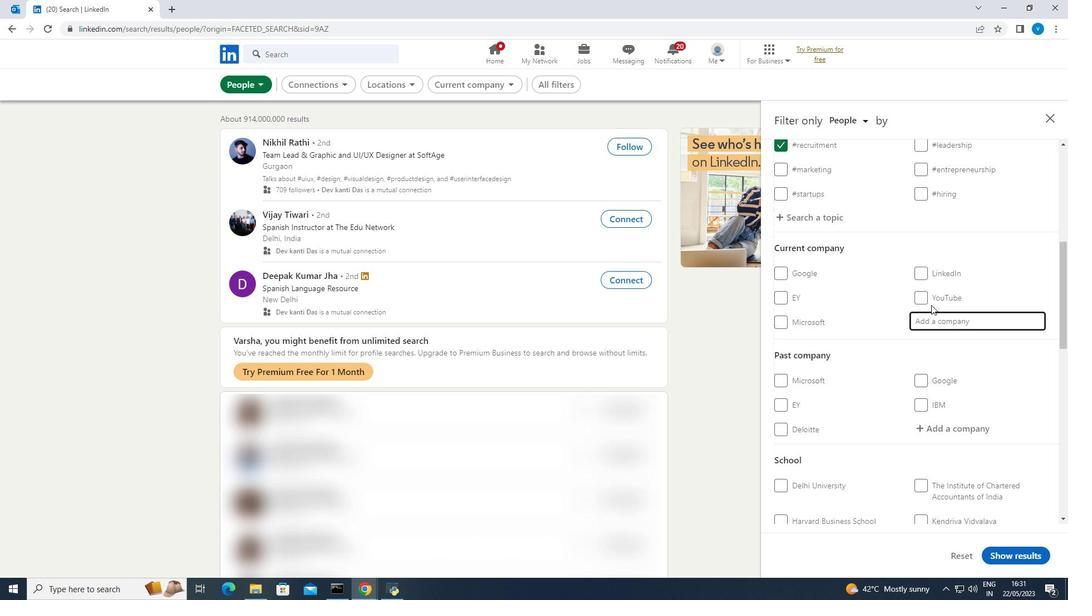 
Action: Key pressed <Key.shift>Godrej<Key.space>
Screenshot: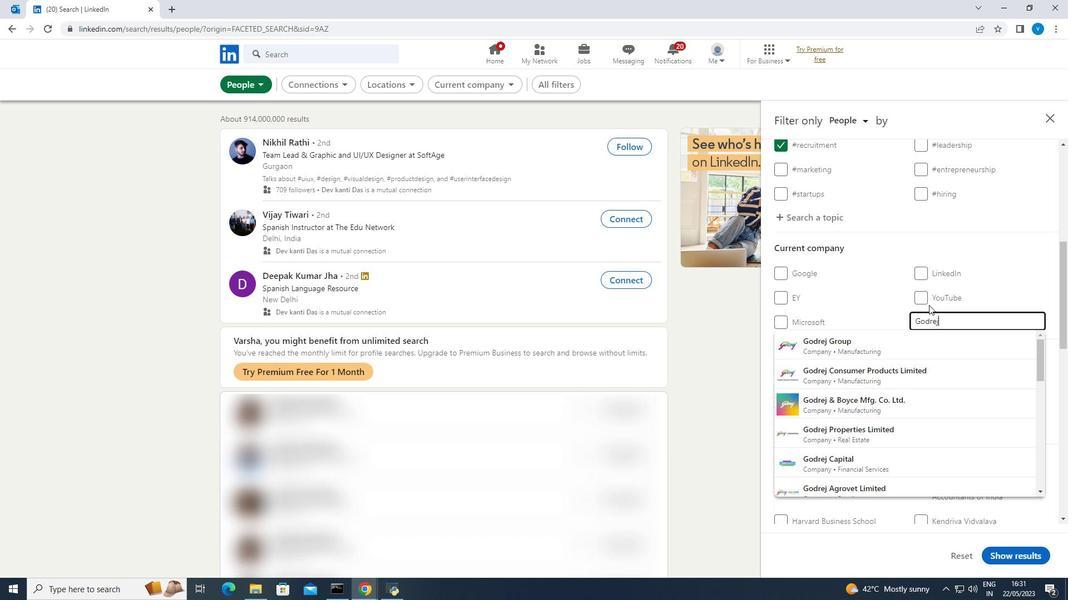 
Action: Mouse moved to (873, 339)
Screenshot: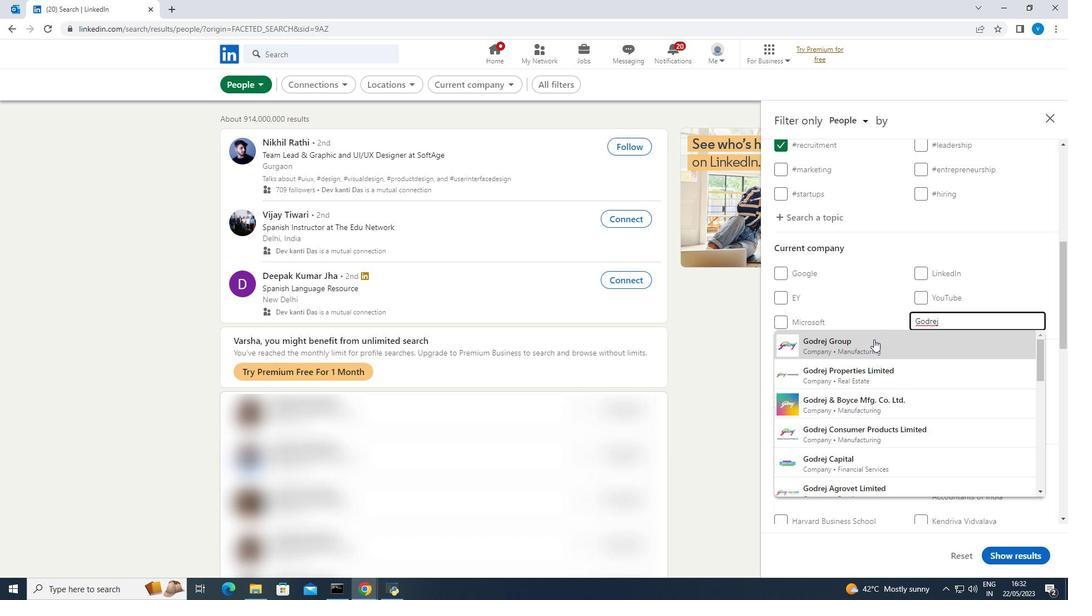 
Action: Mouse pressed left at (873, 339)
Screenshot: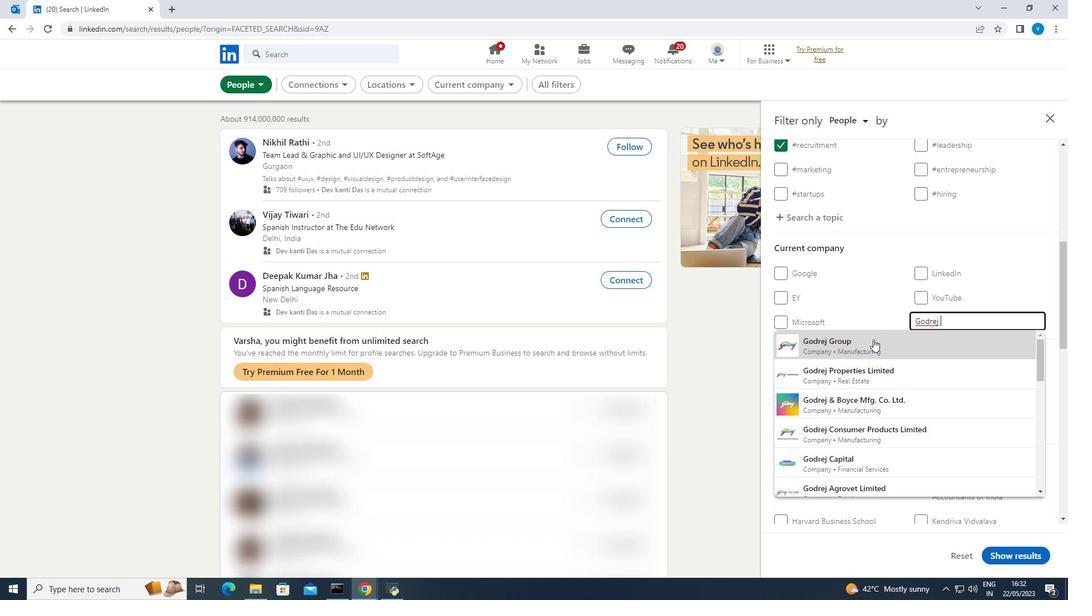 
Action: Mouse scrolled (873, 339) with delta (0, 0)
Screenshot: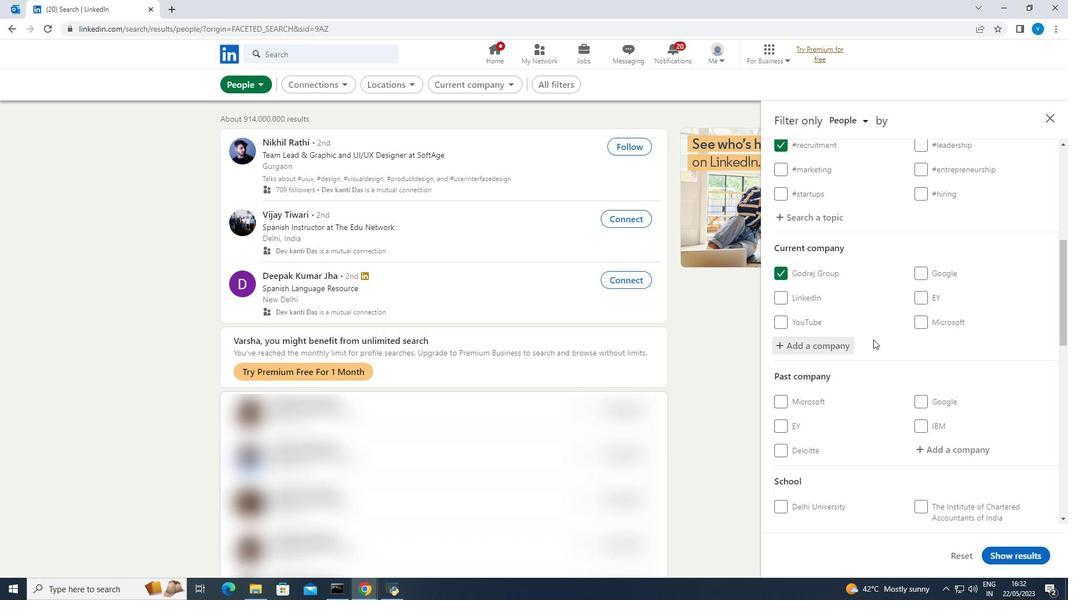 
Action: Mouse scrolled (873, 339) with delta (0, 0)
Screenshot: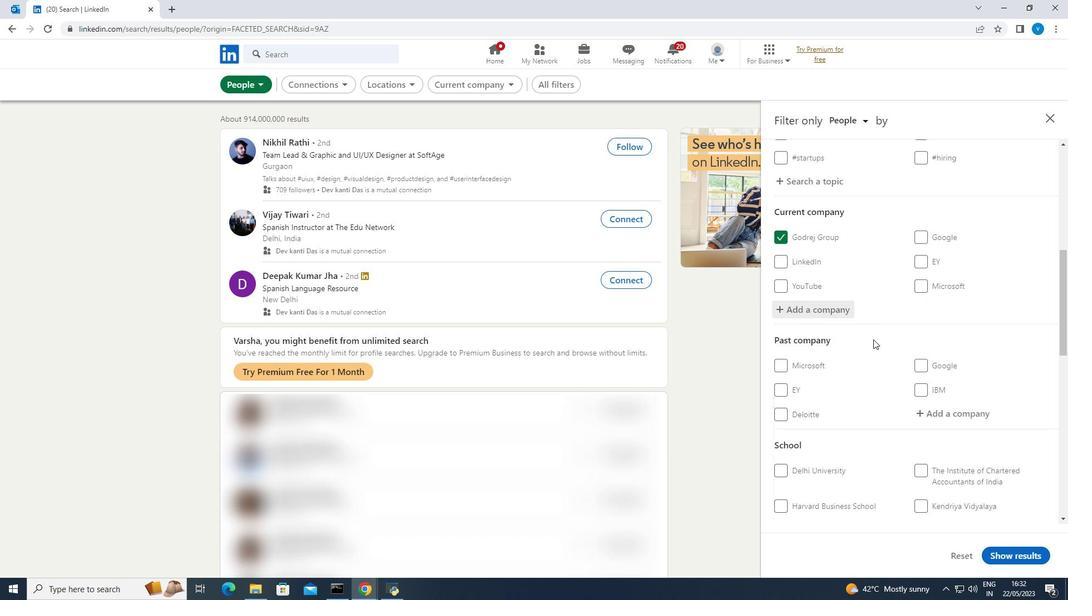 
Action: Mouse moved to (873, 342)
Screenshot: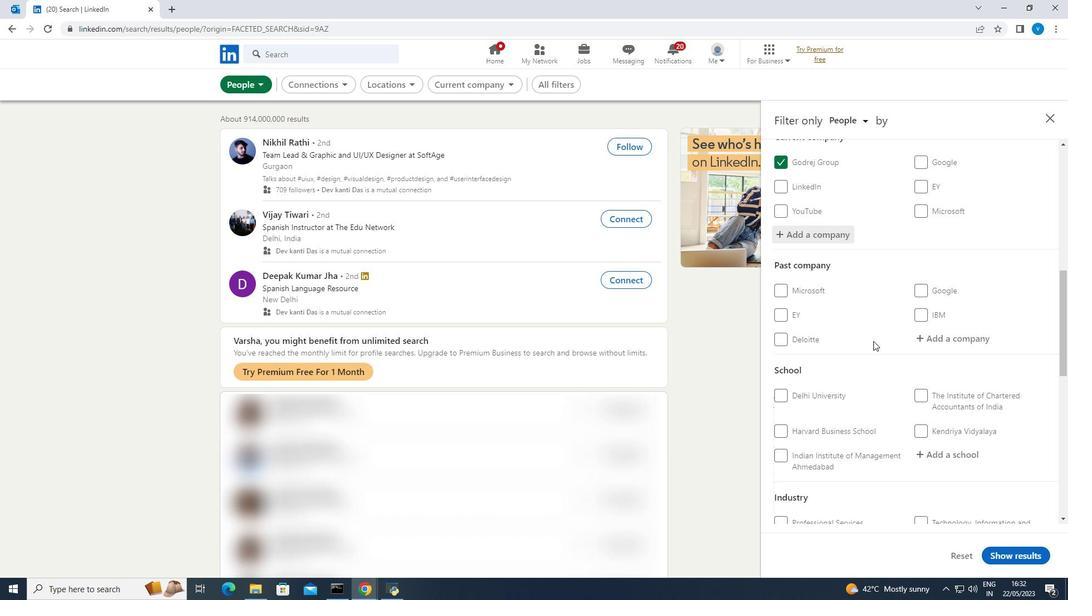 
Action: Mouse scrolled (873, 341) with delta (0, 0)
Screenshot: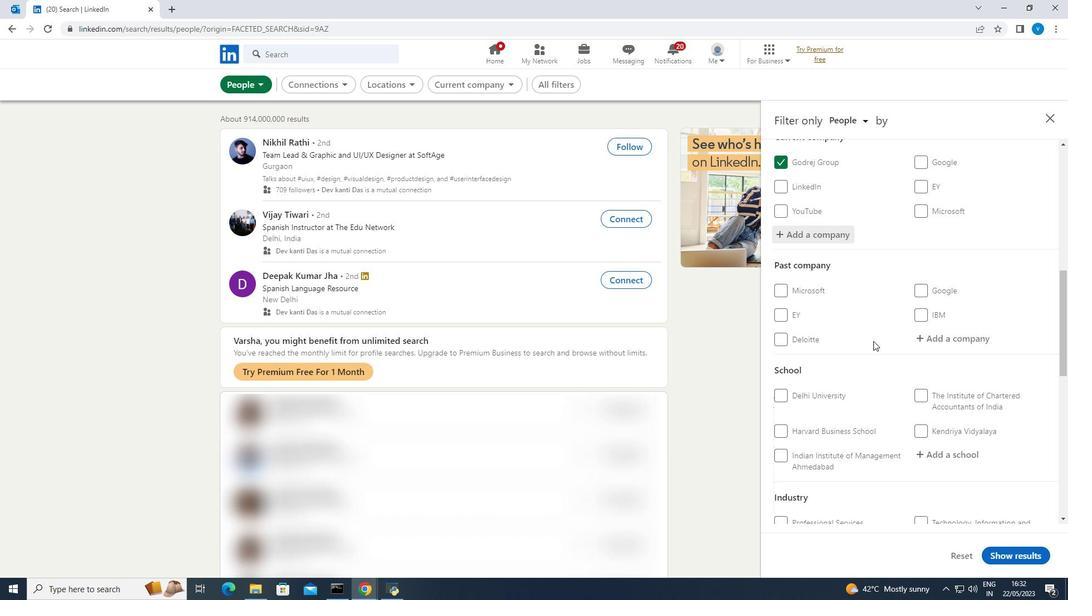 
Action: Mouse moved to (875, 342)
Screenshot: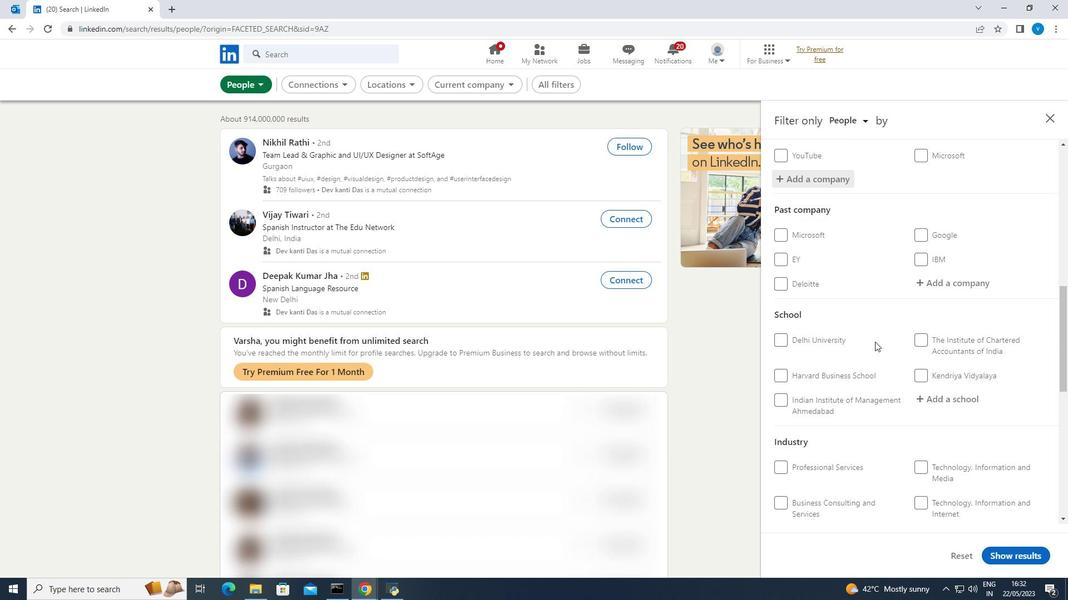 
Action: Mouse scrolled (875, 341) with delta (0, 0)
Screenshot: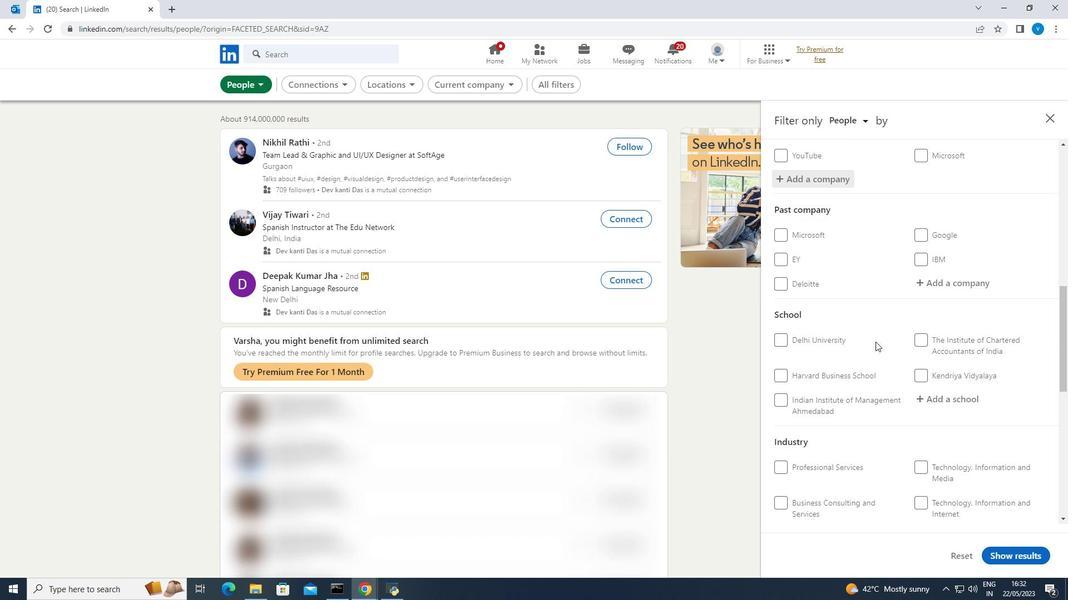 
Action: Mouse moved to (877, 342)
Screenshot: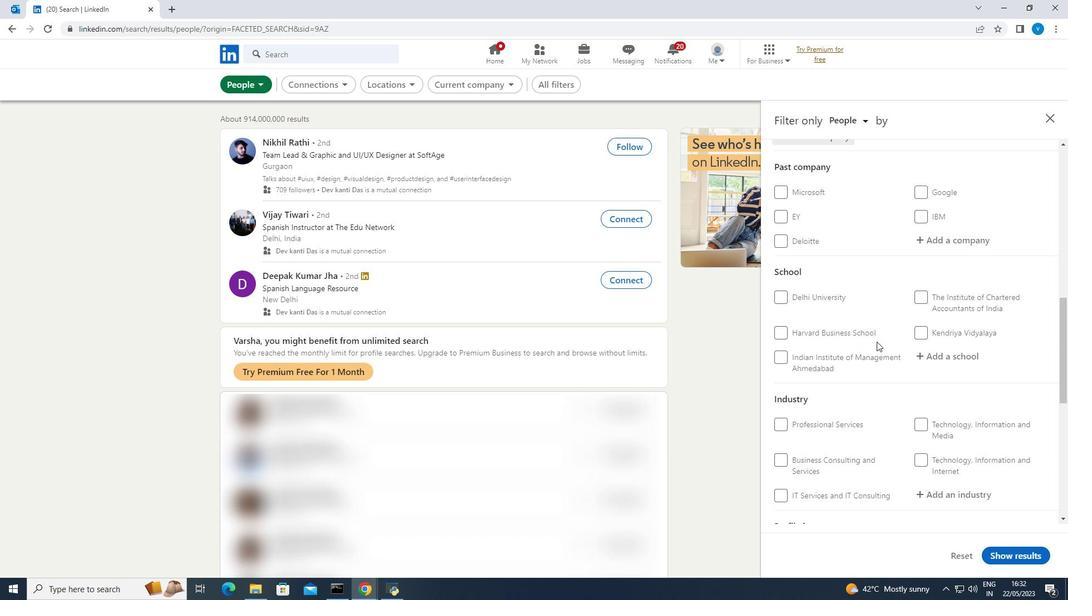 
Action: Mouse scrolled (877, 342) with delta (0, 0)
Screenshot: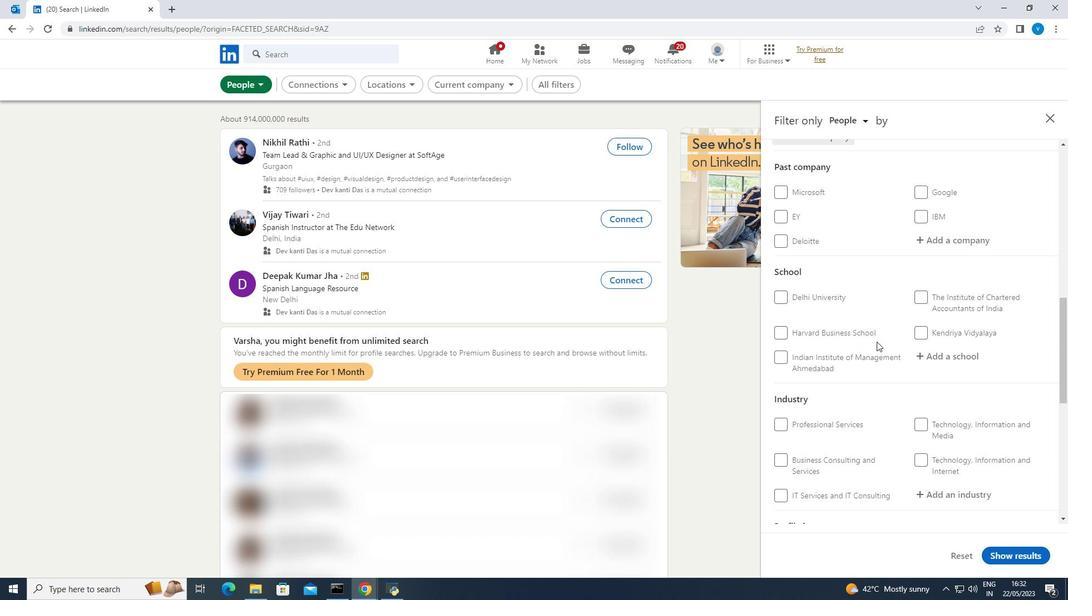 
Action: Mouse moved to (940, 294)
Screenshot: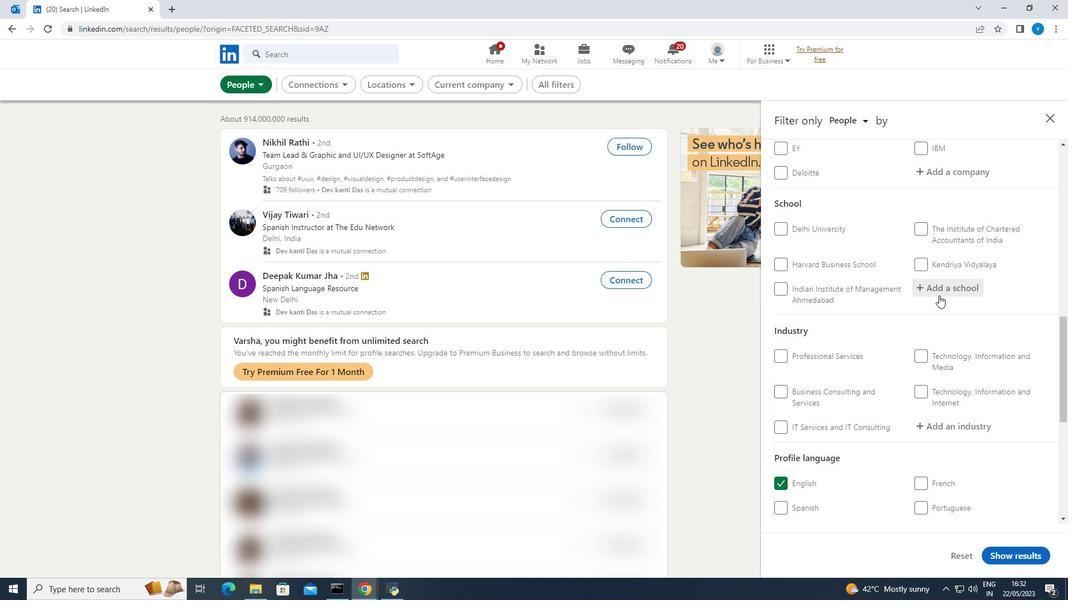 
Action: Mouse pressed left at (940, 294)
Screenshot: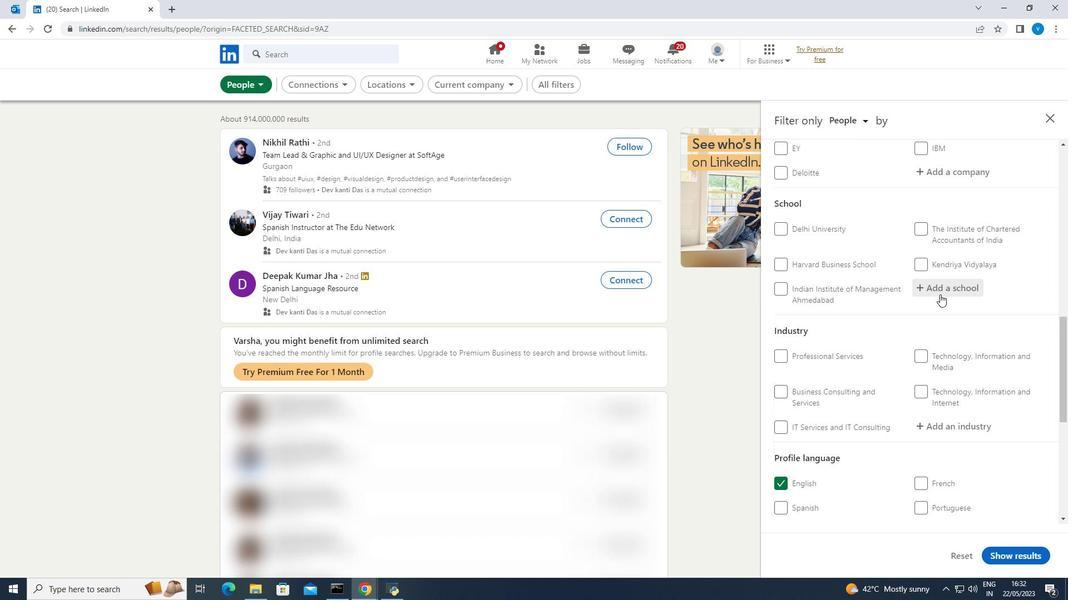 
Action: Mouse moved to (915, 285)
Screenshot: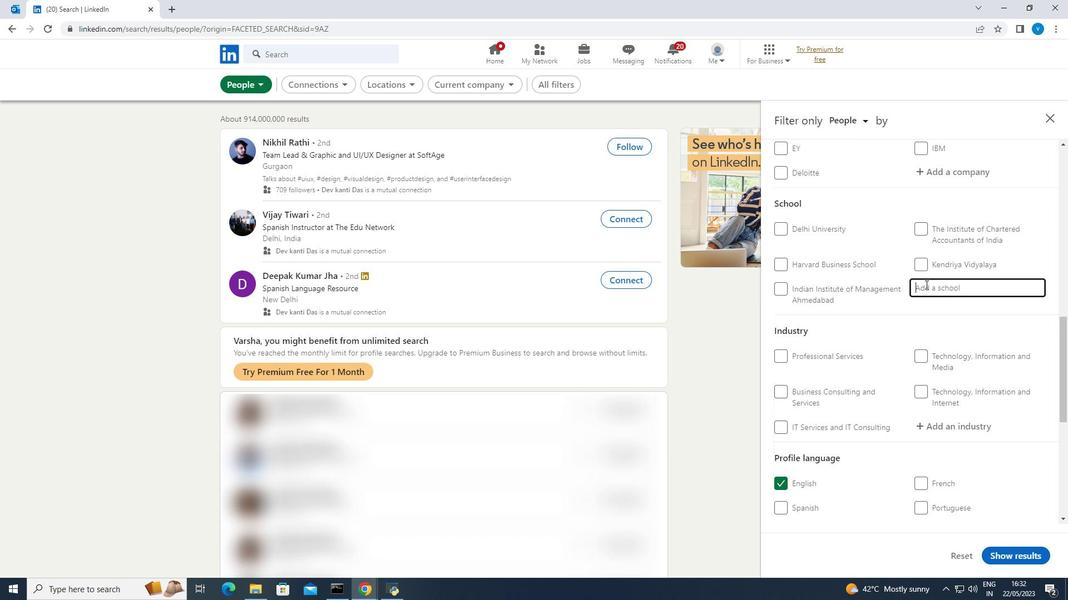 
Action: Key pressed <Key.shift><Key.shift><Key.shift><Key.shift>Maharashtra<Key.space><Key.shift><Key.shift><Key.shift><Key.shift><Key.shift><Key.shift><Key.shift><Key.shift>Uni
Screenshot: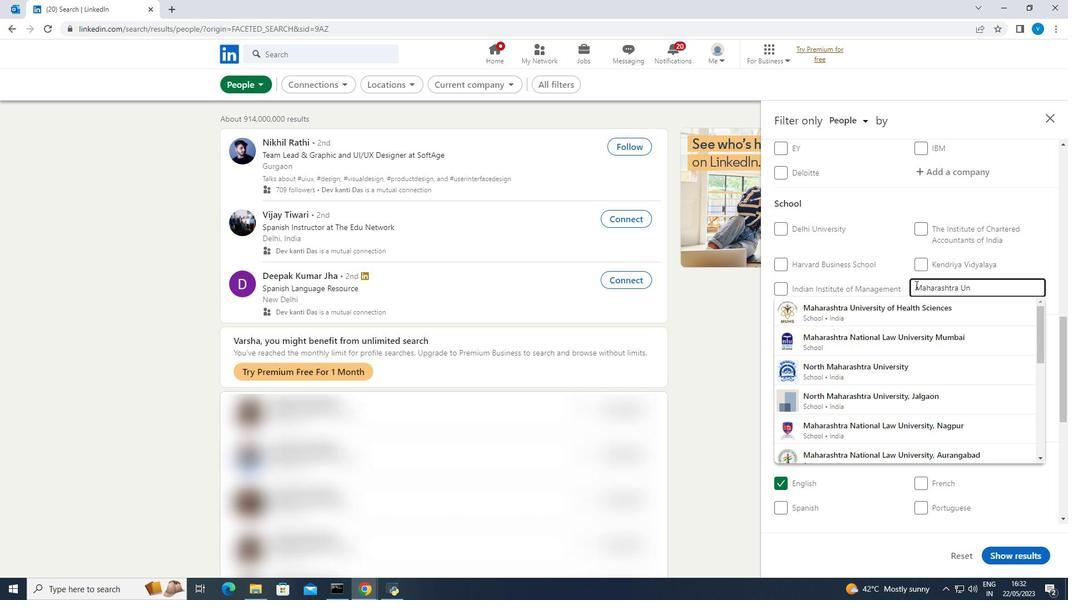 
Action: Mouse moved to (889, 315)
Screenshot: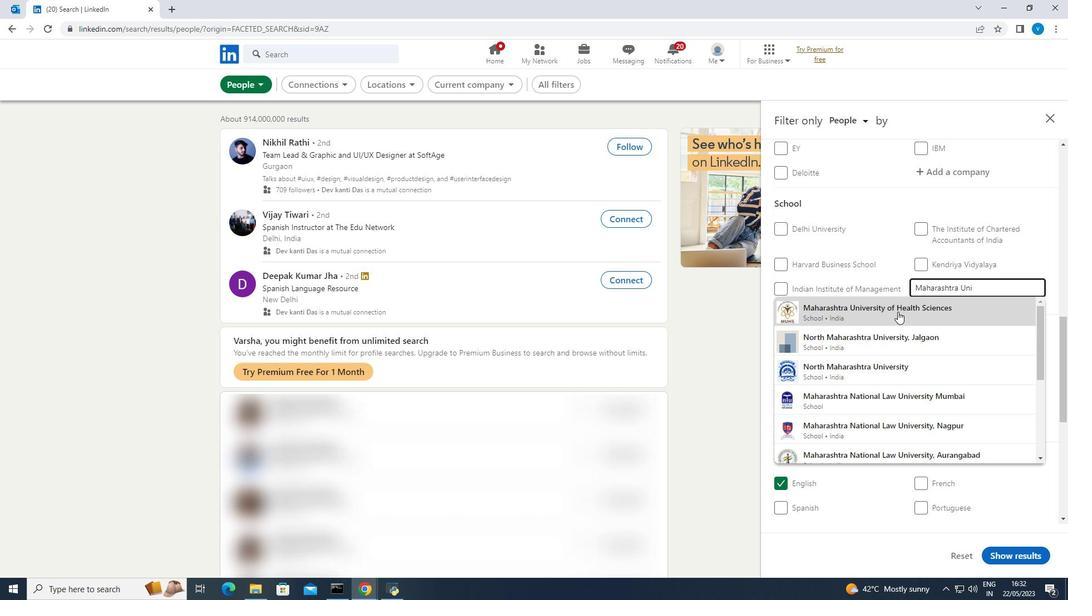
Action: Key pressed versity<Key.space>of<Key.space><Key.shift><Key.shift><Key.shift><Key.shift><Key.shift><Key.shift>H
Screenshot: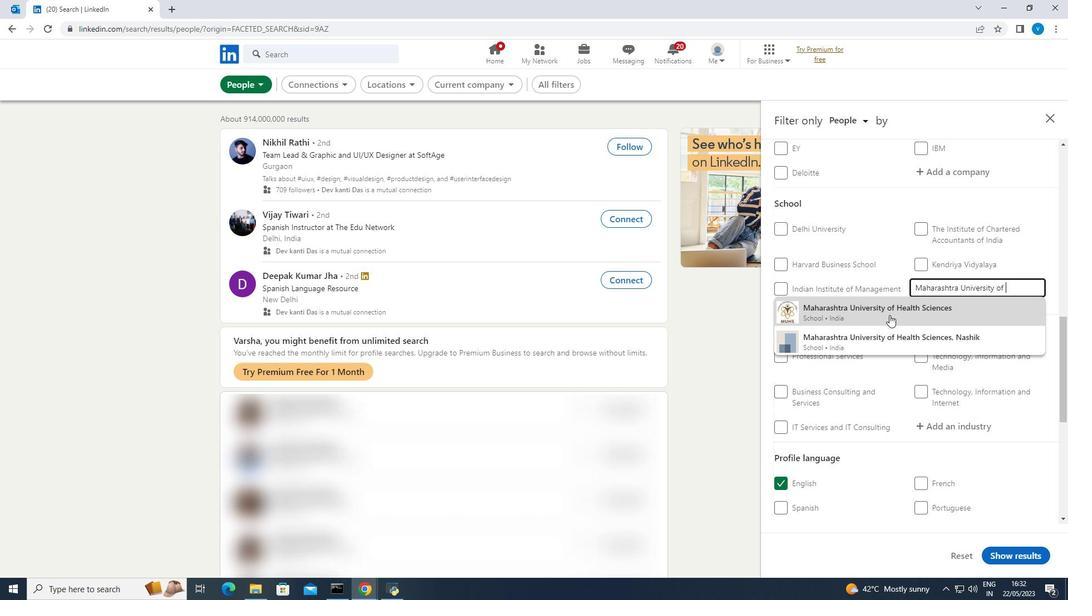 
Action: Mouse moved to (883, 335)
Screenshot: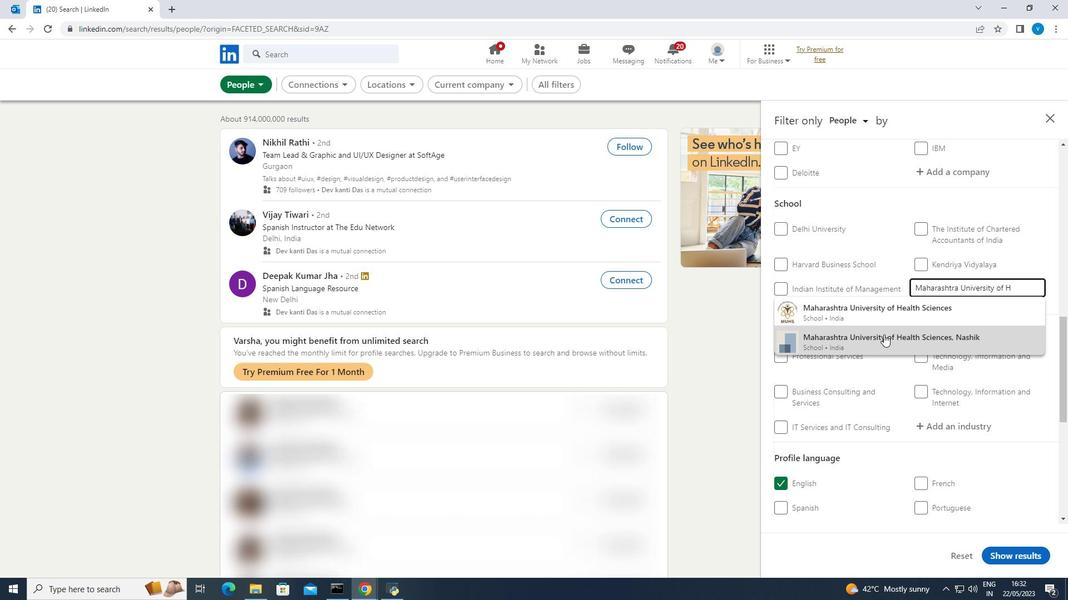 
Action: Mouse pressed left at (883, 335)
Screenshot: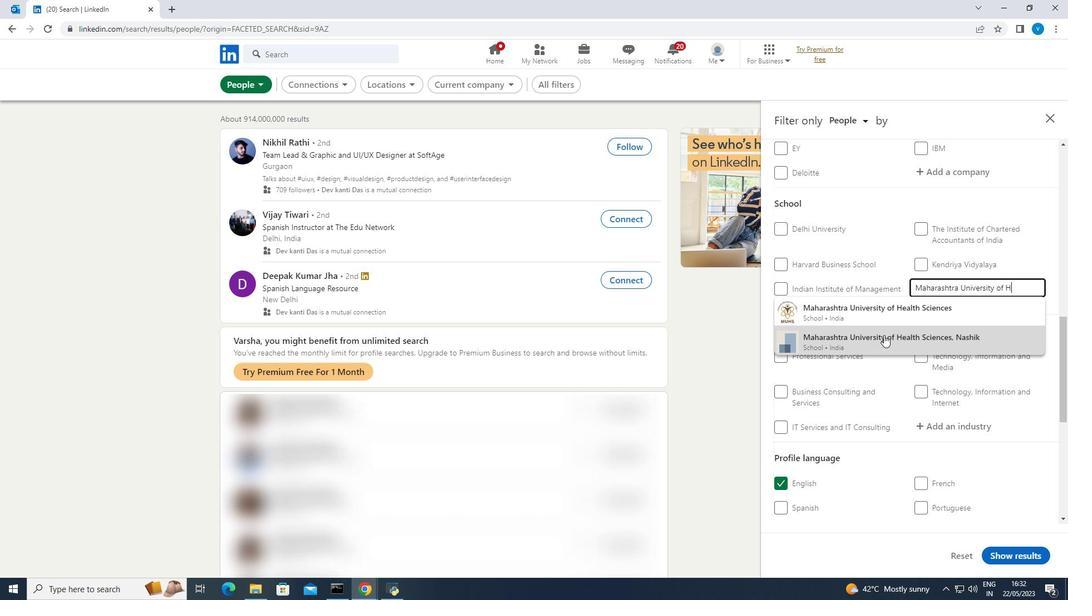 
Action: Mouse moved to (885, 334)
Screenshot: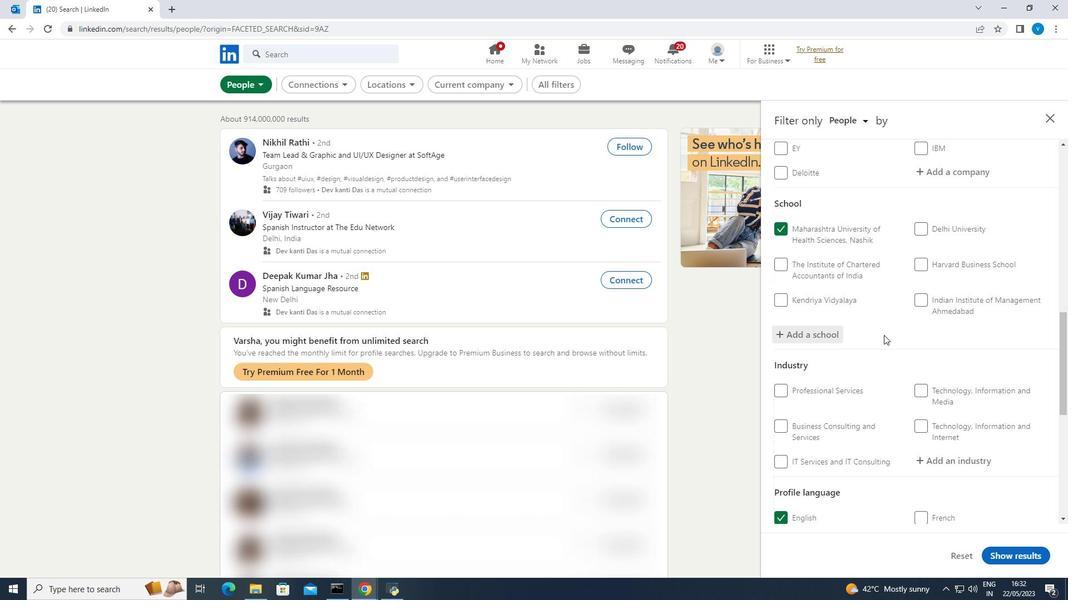 
Action: Mouse scrolled (885, 333) with delta (0, 0)
Screenshot: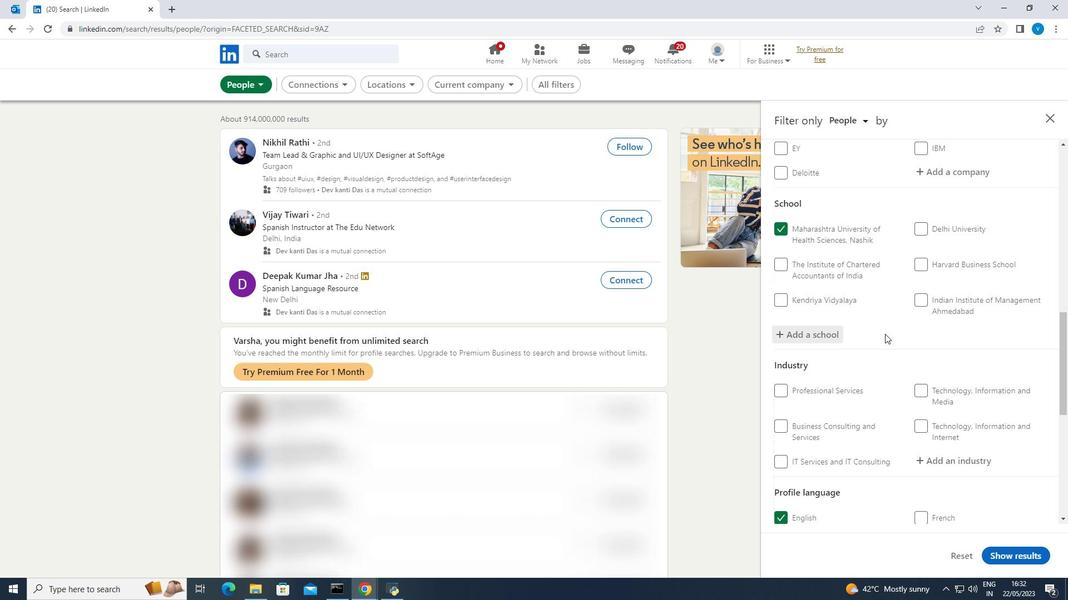 
Action: Mouse scrolled (885, 333) with delta (0, 0)
Screenshot: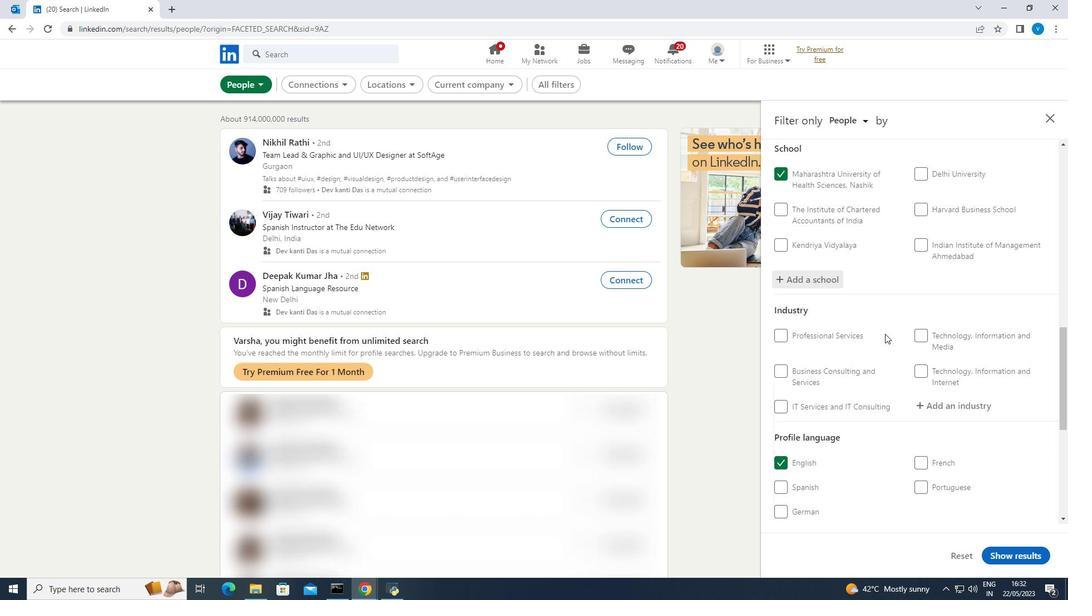 
Action: Mouse moved to (957, 356)
Screenshot: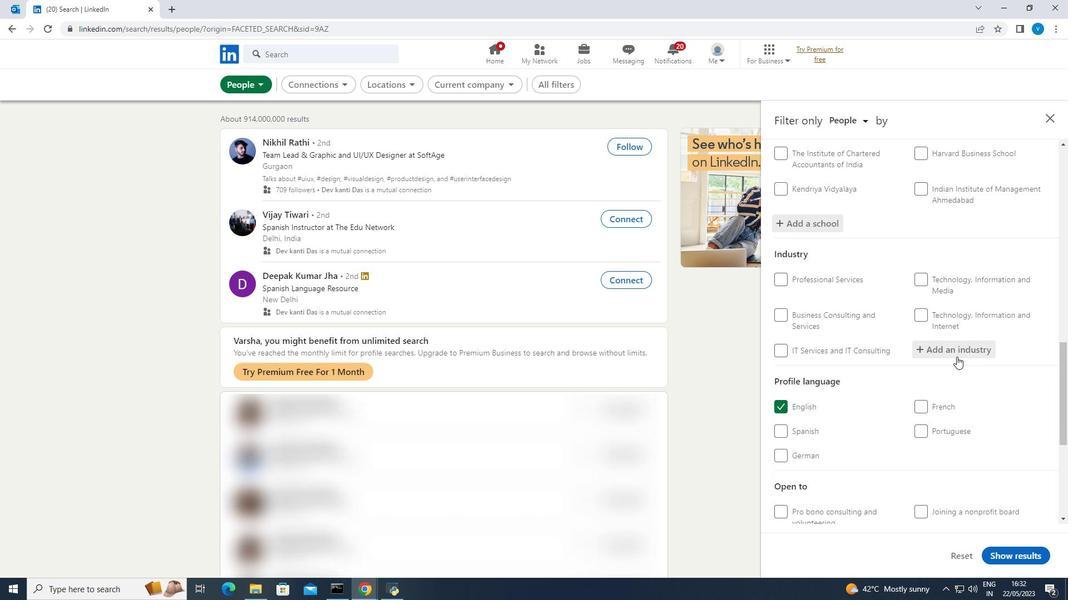 
Action: Mouse pressed left at (957, 356)
Screenshot: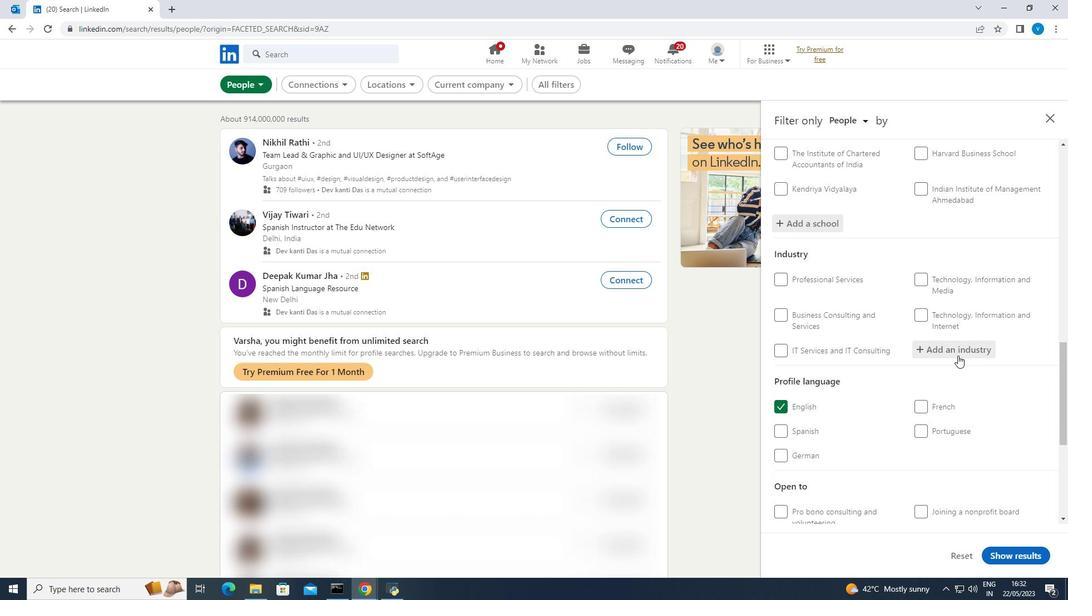 
Action: Mouse moved to (947, 325)
Screenshot: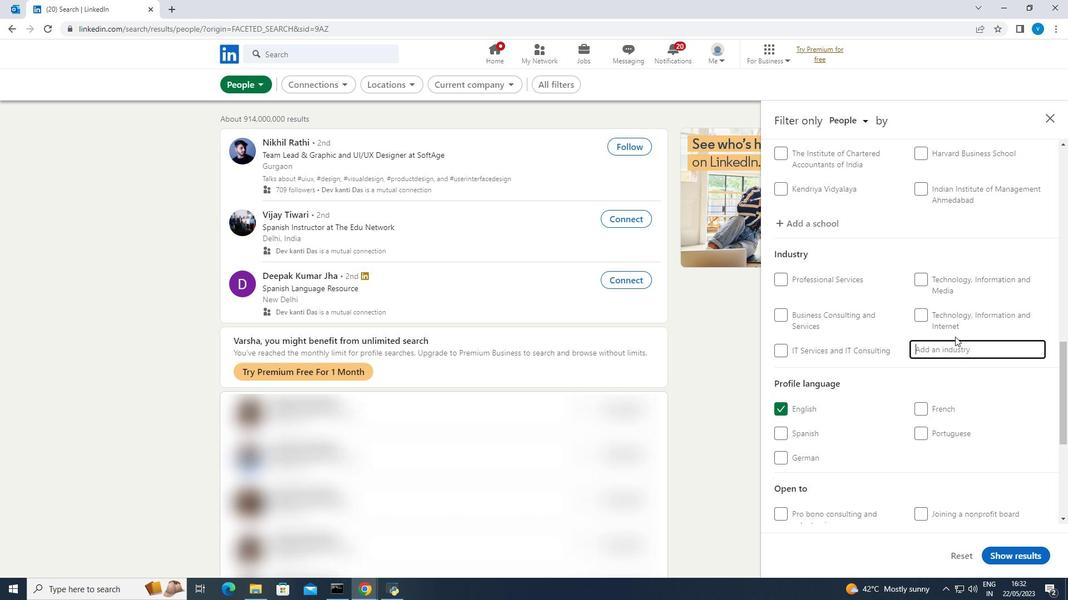 
Action: Key pressed <Key.shift><Key.shift><Key.shift><Key.shift><Key.shift><Key.shift><Key.shift><Key.shift>Retail<Key.space><Key.shift><Key.shift><Key.shift><Key.shift><Key.shift><Key.shift><Key.shift>Art
Screenshot: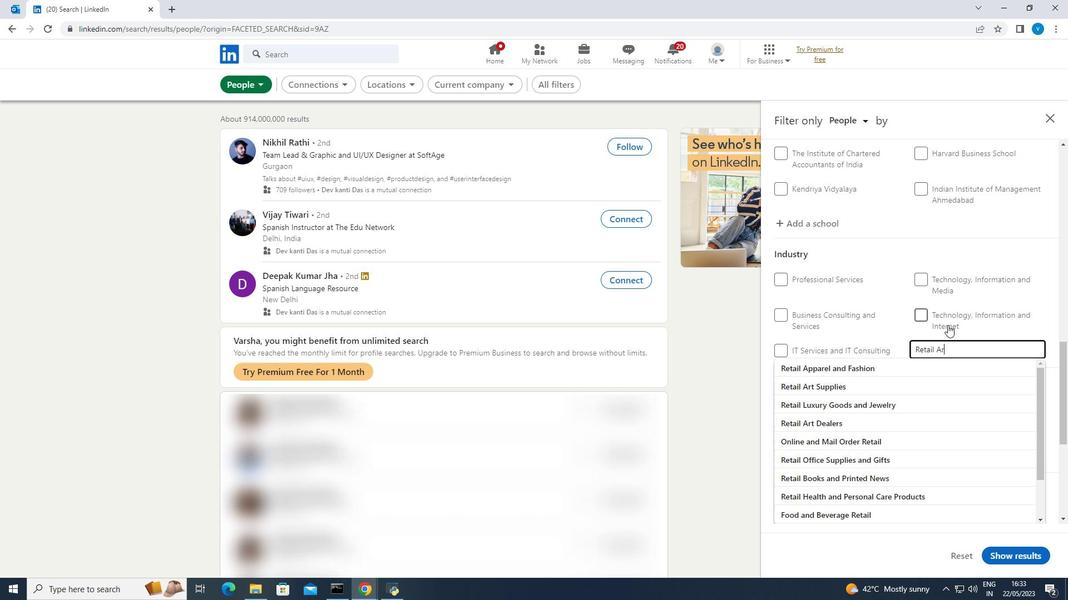 
Action: Mouse moved to (857, 362)
Screenshot: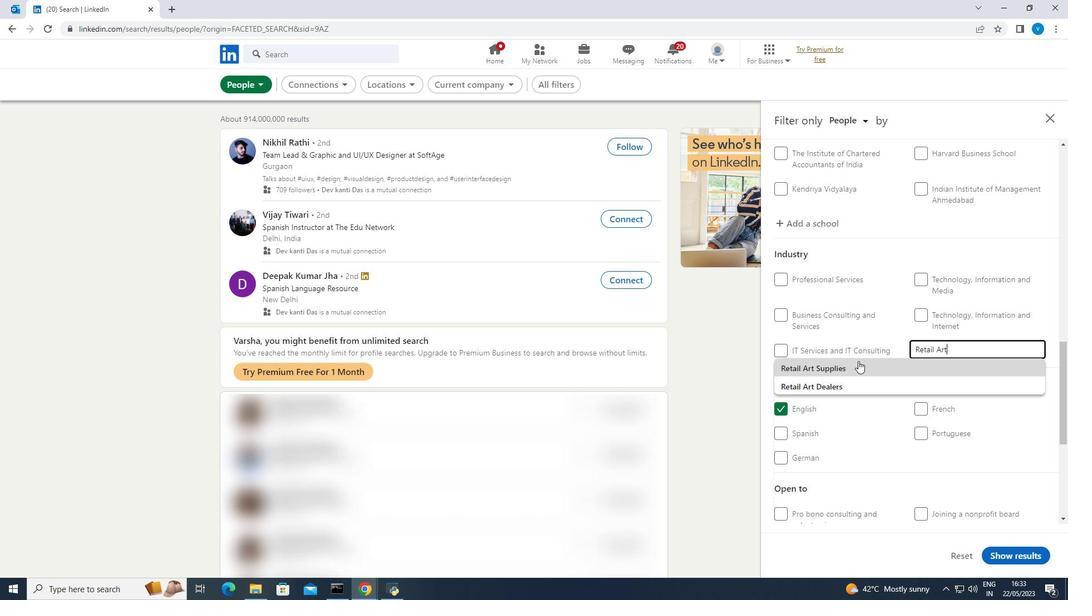 
Action: Mouse pressed left at (857, 362)
Screenshot: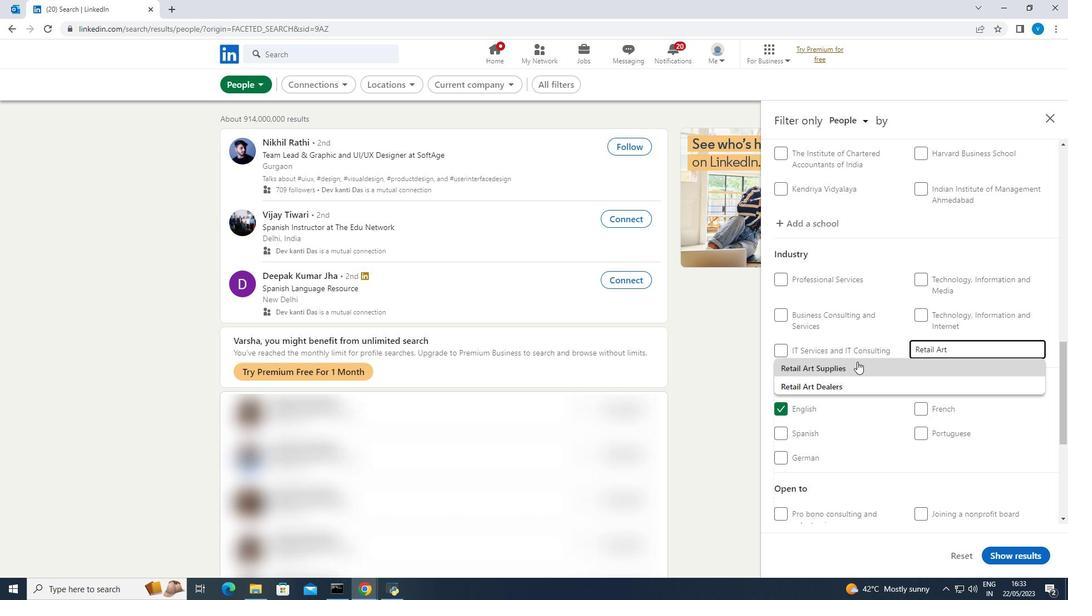 
Action: Mouse moved to (858, 361)
Screenshot: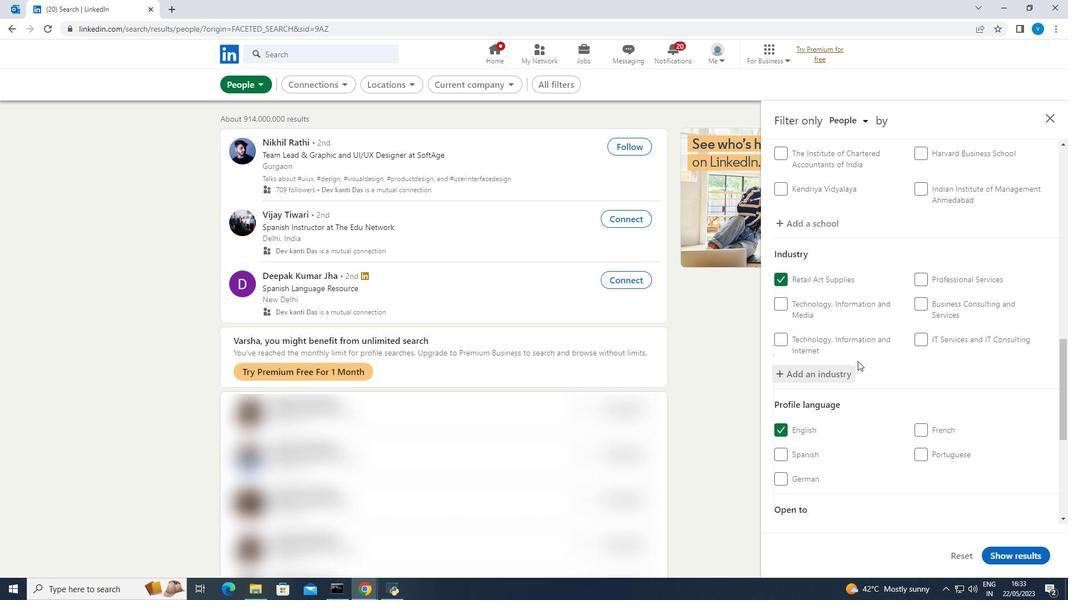 
Action: Mouse scrolled (858, 360) with delta (0, 0)
Screenshot: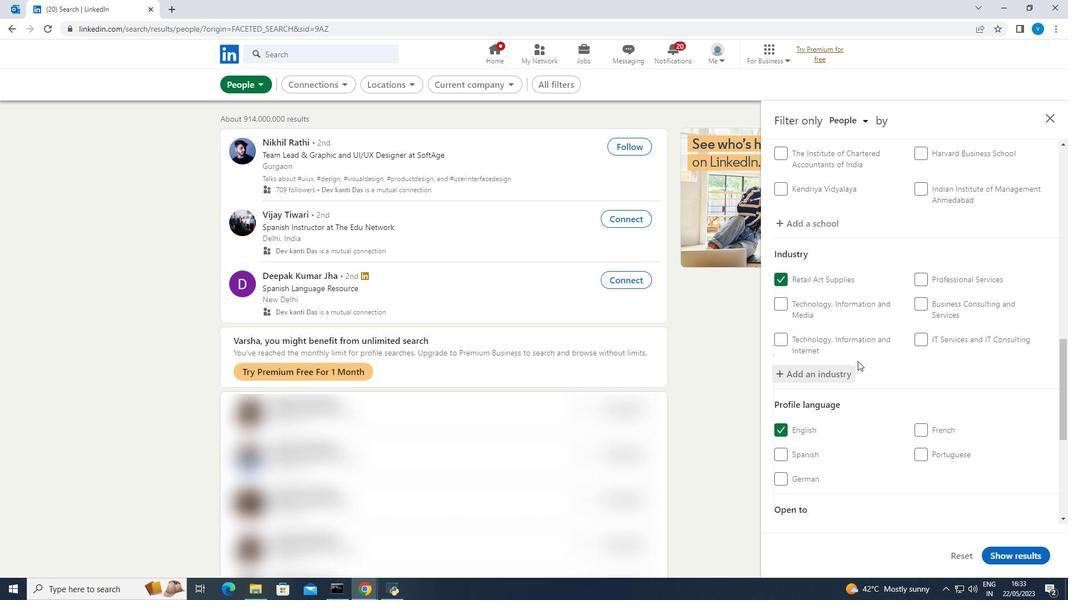 
Action: Mouse moved to (859, 361)
Screenshot: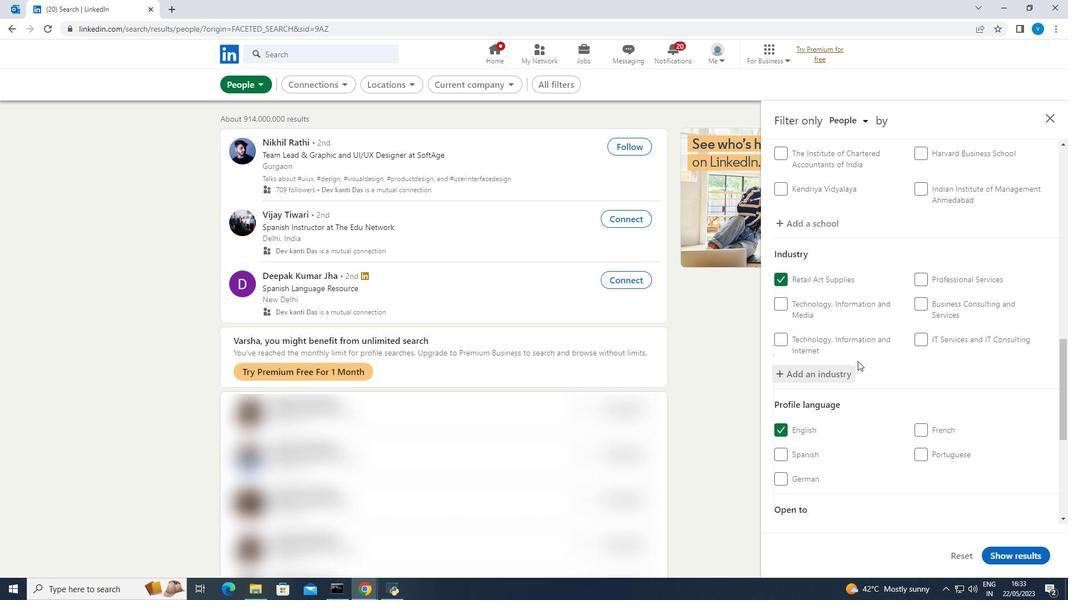 
Action: Mouse scrolled (859, 360) with delta (0, 0)
Screenshot: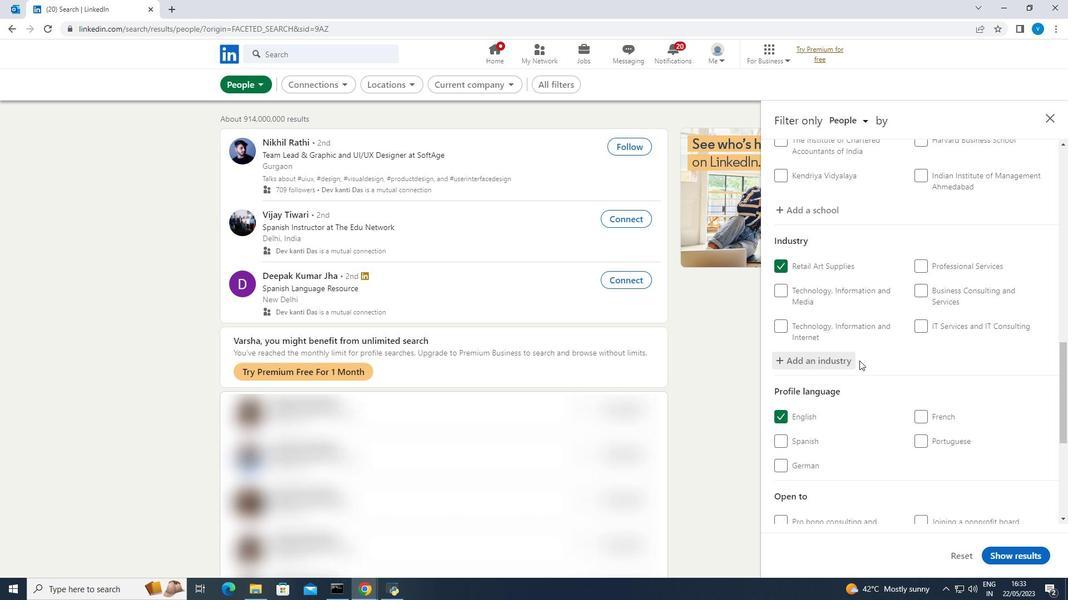 
Action: Mouse moved to (861, 359)
Screenshot: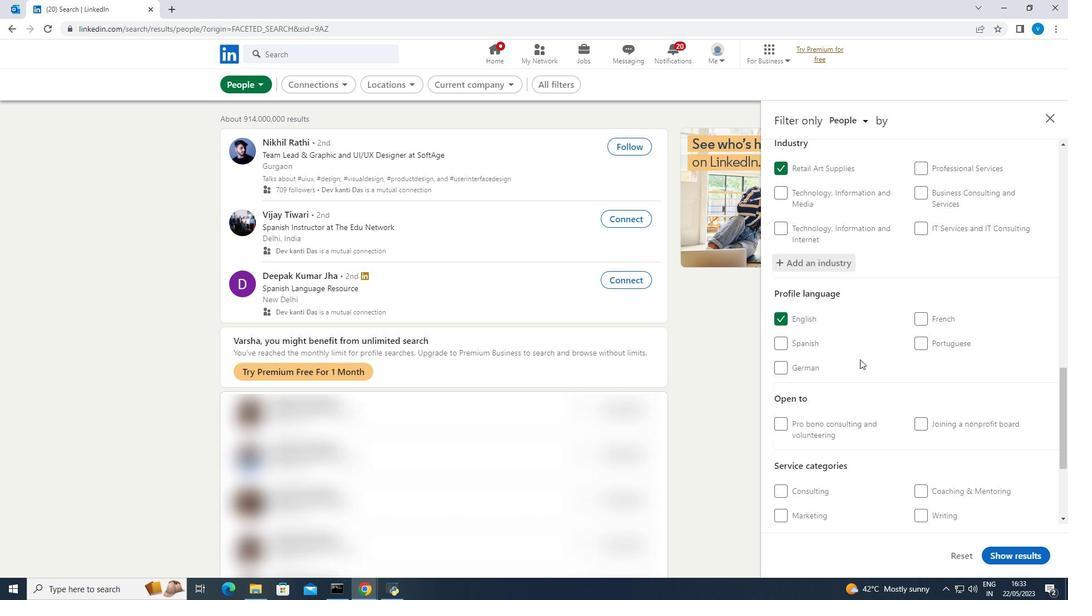 
Action: Mouse scrolled (861, 359) with delta (0, 0)
Screenshot: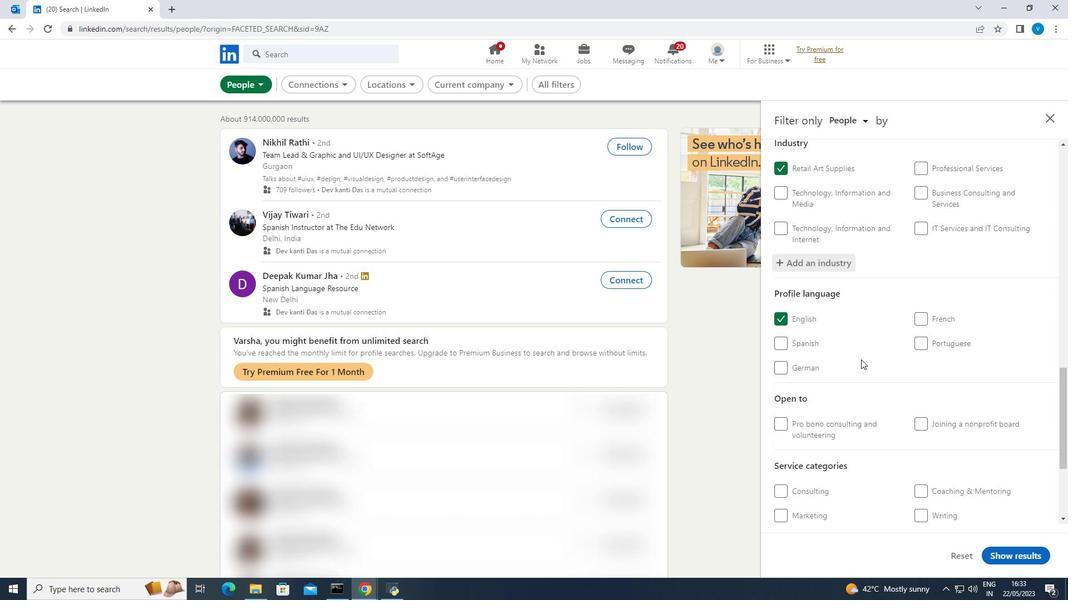 
Action: Mouse moved to (861, 359)
Screenshot: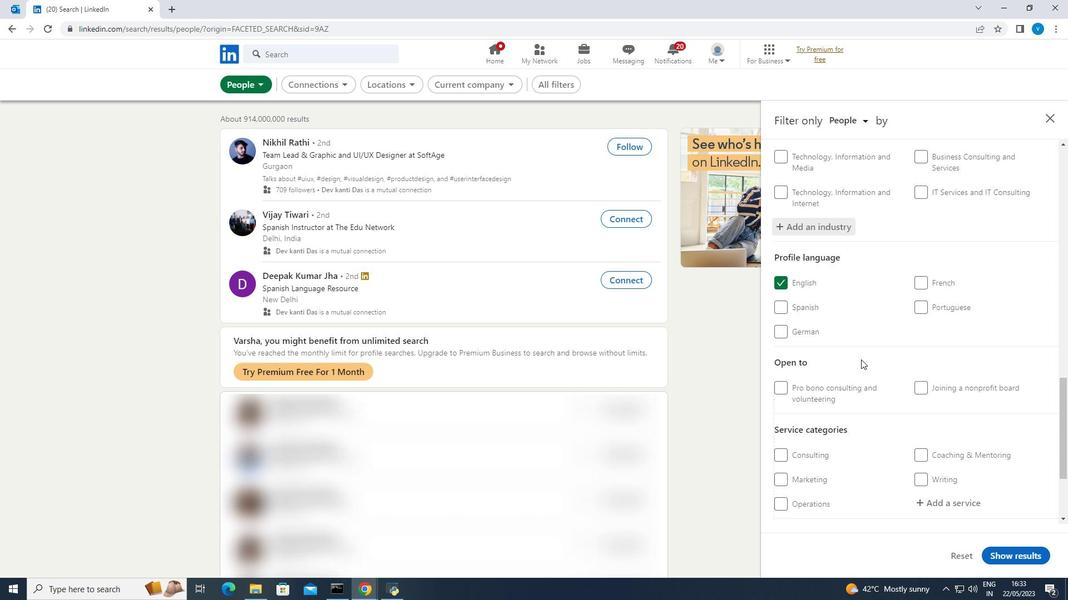 
Action: Mouse scrolled (861, 359) with delta (0, 0)
Screenshot: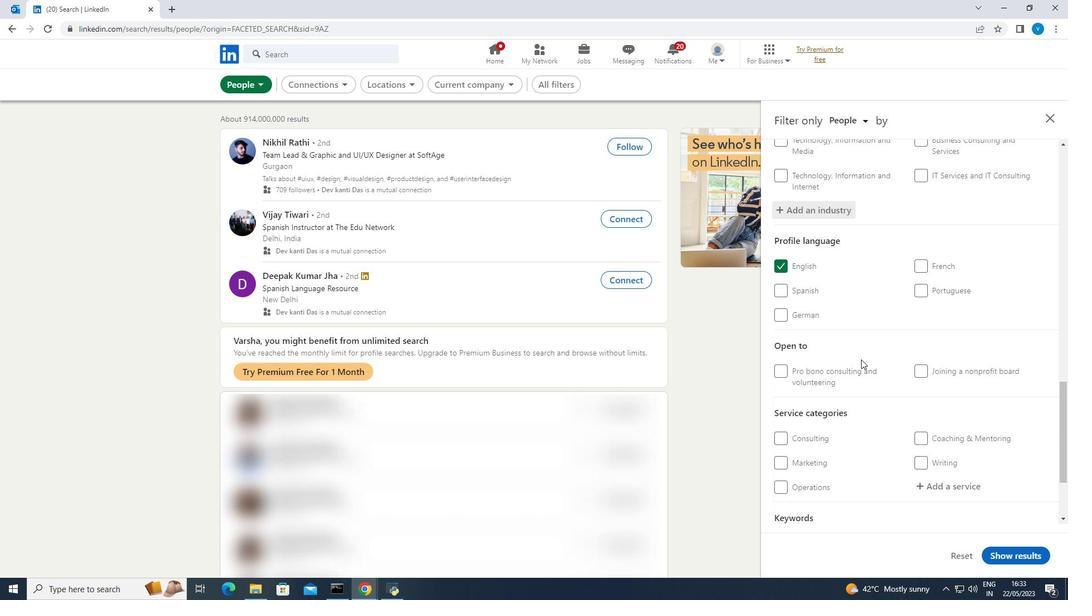 
Action: Mouse scrolled (861, 359) with delta (0, 0)
Screenshot: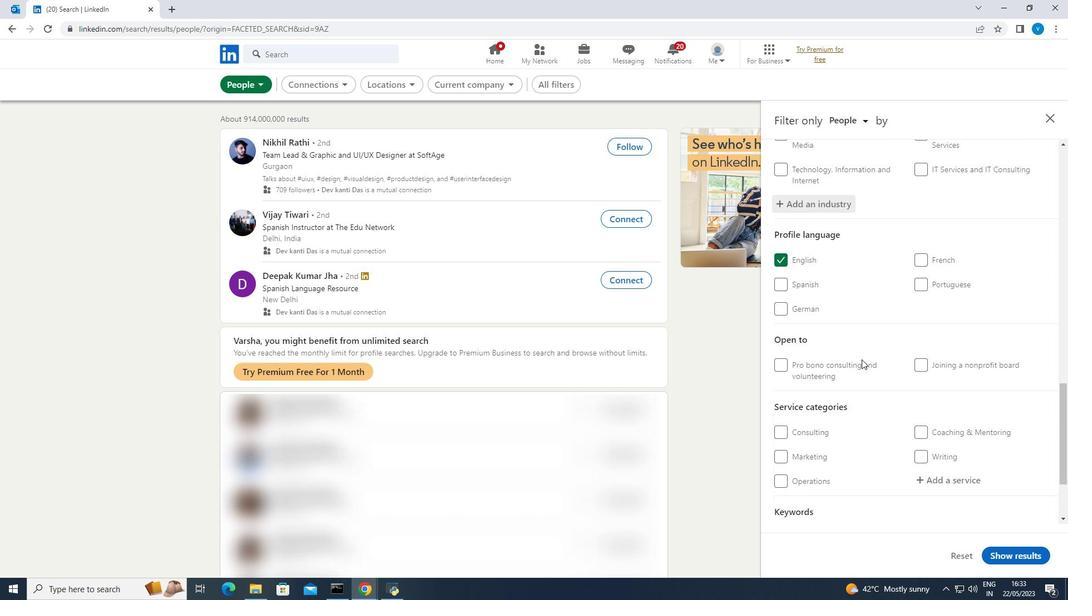 
Action: Mouse moved to (918, 372)
Screenshot: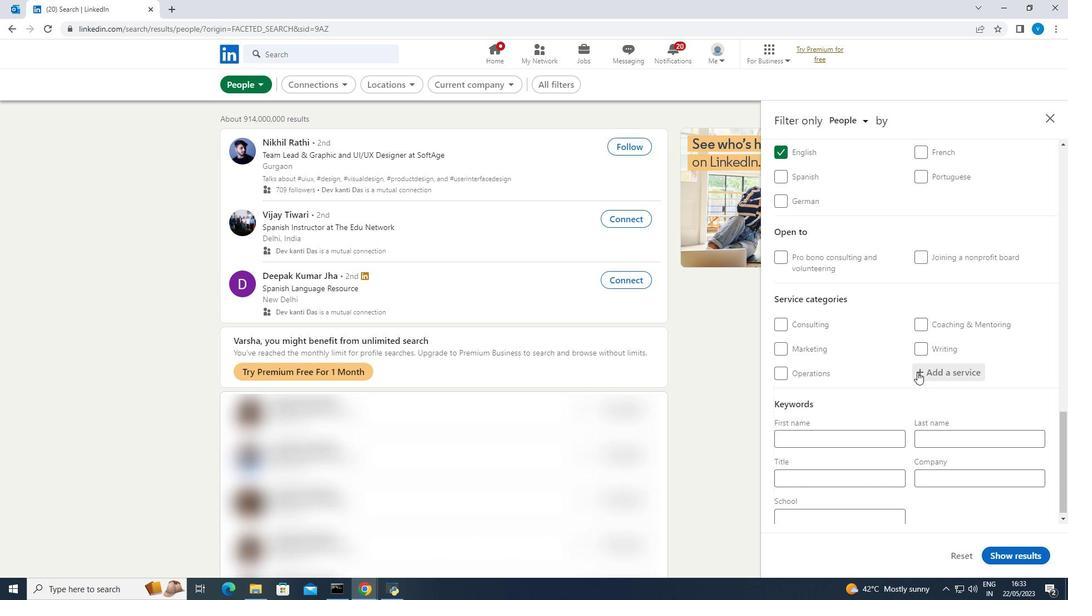 
Action: Mouse pressed left at (918, 372)
Screenshot: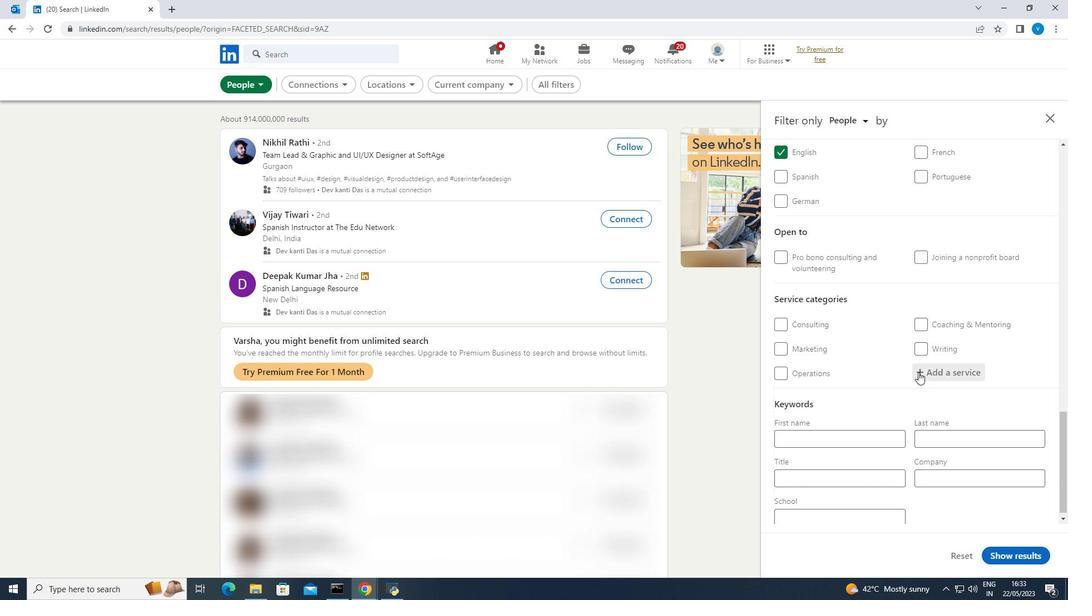 
Action: Mouse moved to (903, 342)
Screenshot: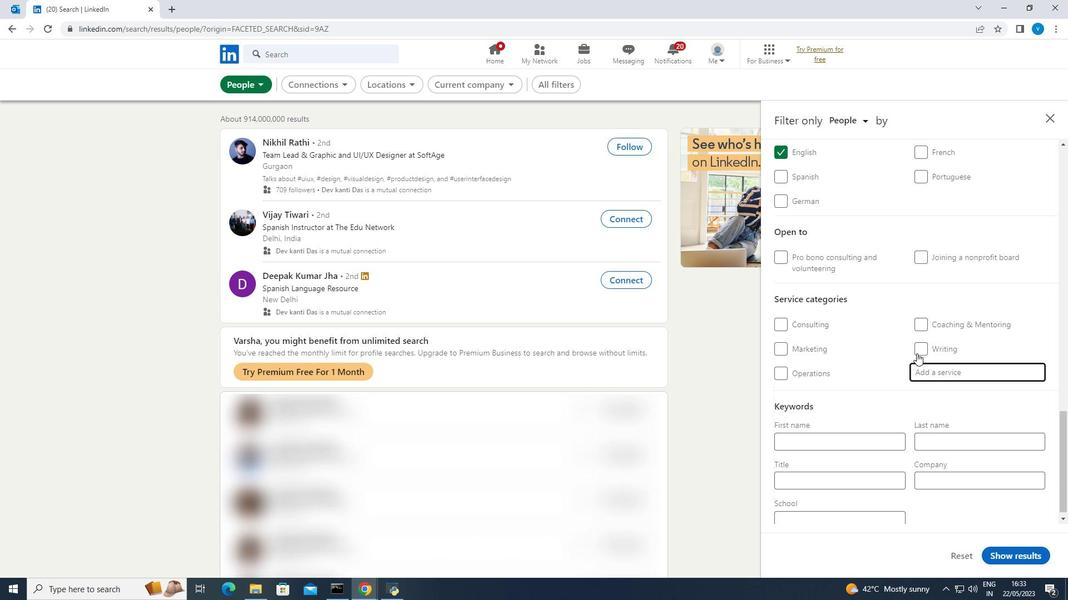 
Action: Key pressed <Key.shift><Key.shift><Key.shift><Key.shift>Support<Key.shift><Key.shift><Key.shift><Key.shift><Key.shift>Technical<Key.space><Key.shift><Key.shift><Key.shift><Key.shift><Key.shift>Writing
Screenshot: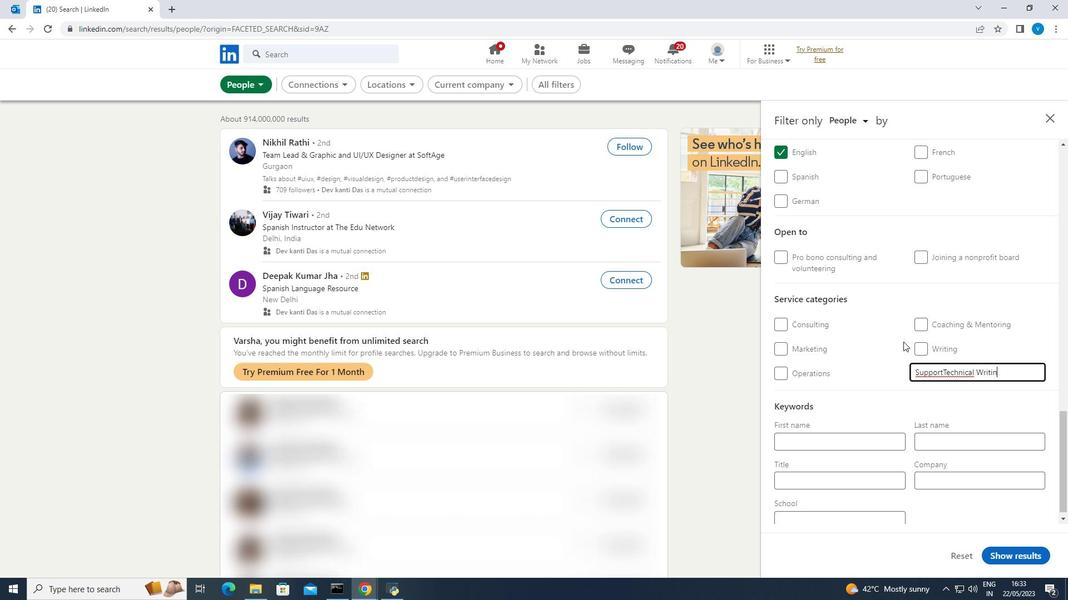 
Action: Mouse moved to (843, 346)
Screenshot: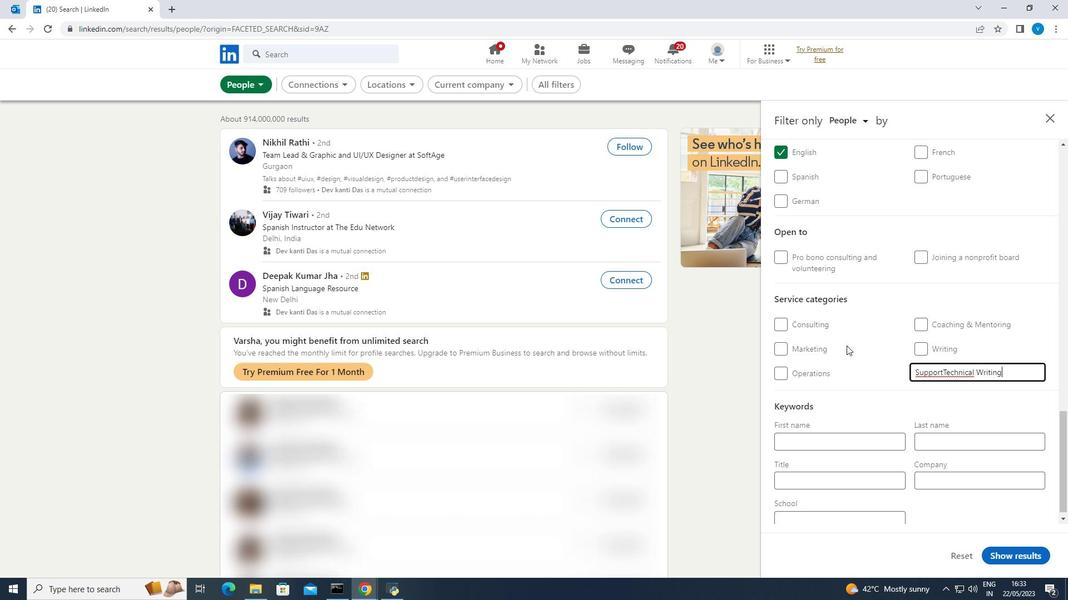 
Action: Mouse scrolled (843, 346) with delta (0, 0)
Screenshot: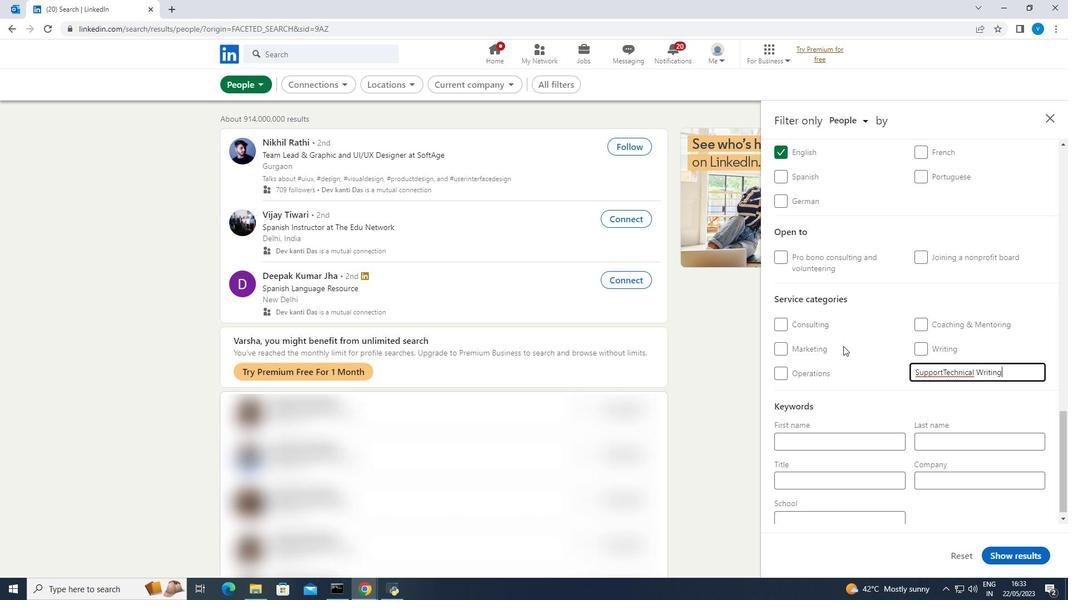 
Action: Mouse scrolled (843, 346) with delta (0, 0)
Screenshot: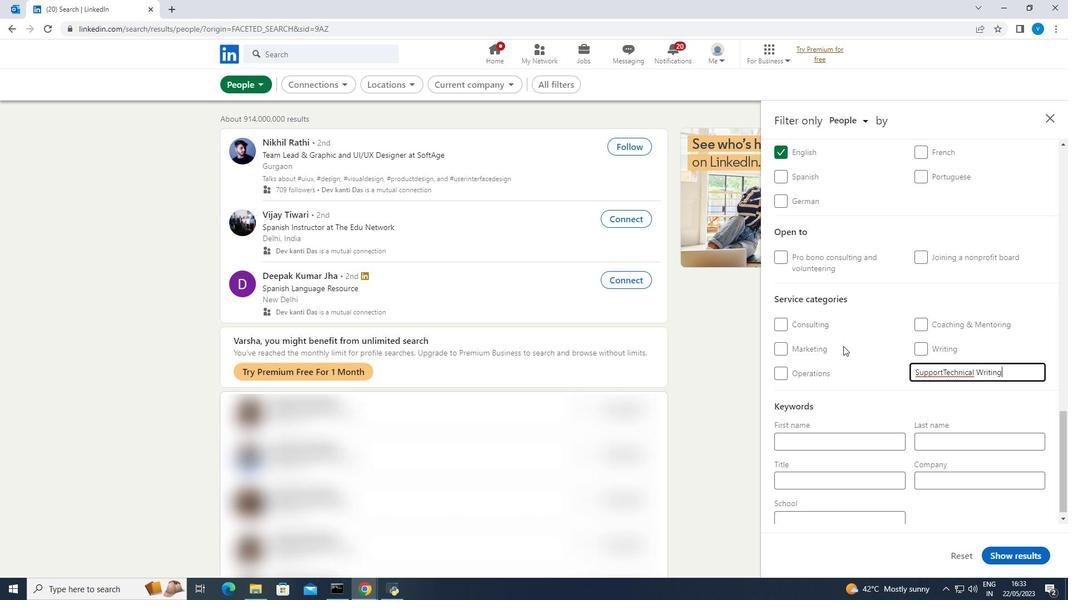 
Action: Mouse moved to (826, 472)
Screenshot: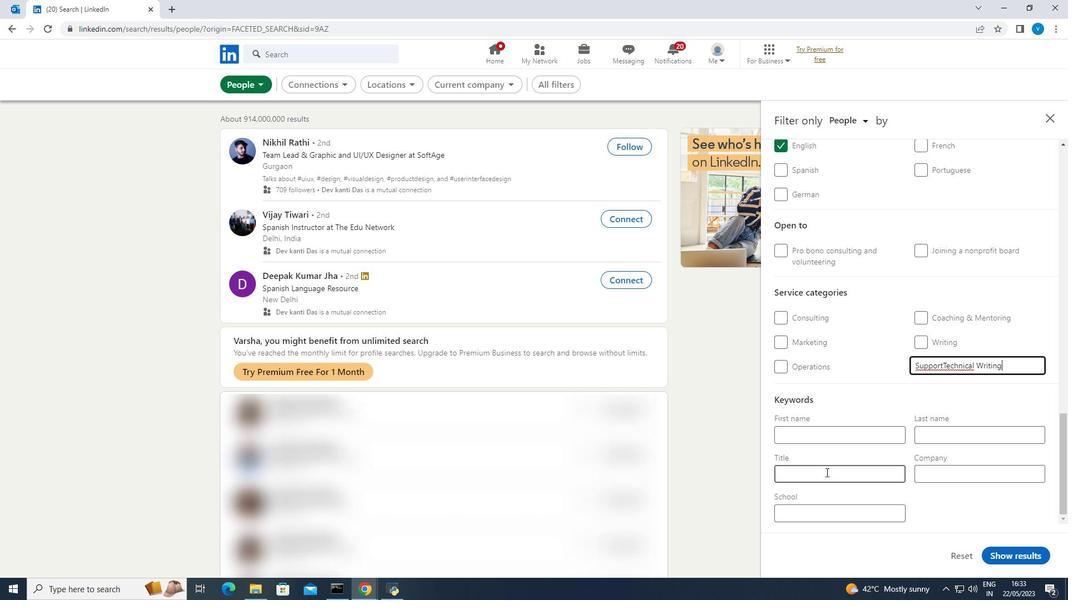 
Action: Mouse pressed left at (826, 472)
Screenshot: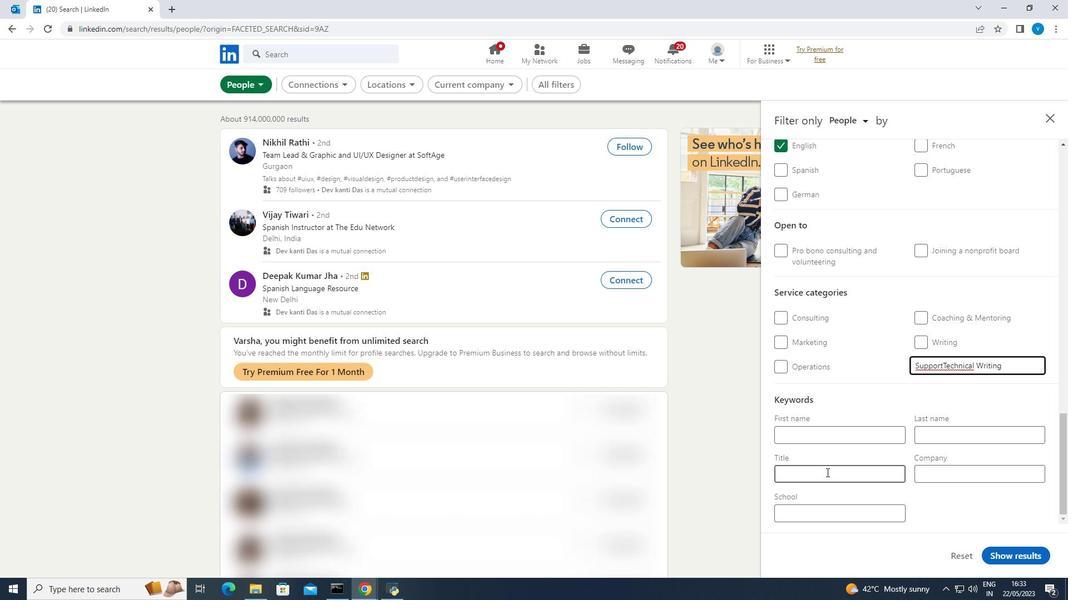 
Action: Mouse moved to (780, 407)
Screenshot: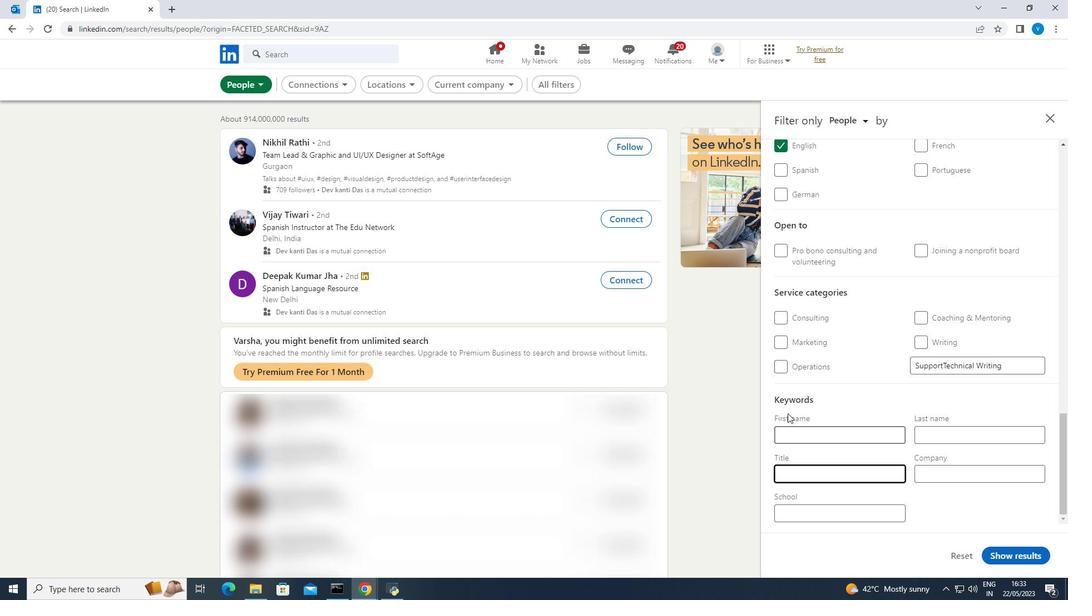 
Action: Key pressed <Key.shift><Key.shift><Key.shift>Travel<Key.space><Key.shift><Key.shift><Key.shift><Key.shift><Key.shift><Key.shift><Key.shift>Writer
Screenshot: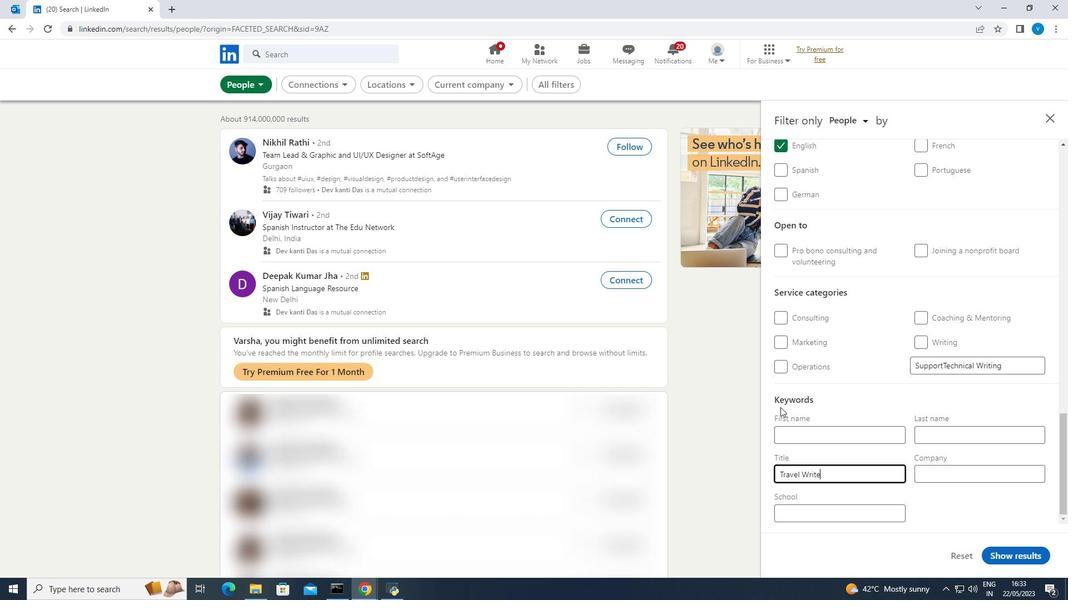 
Action: Mouse moved to (998, 557)
Screenshot: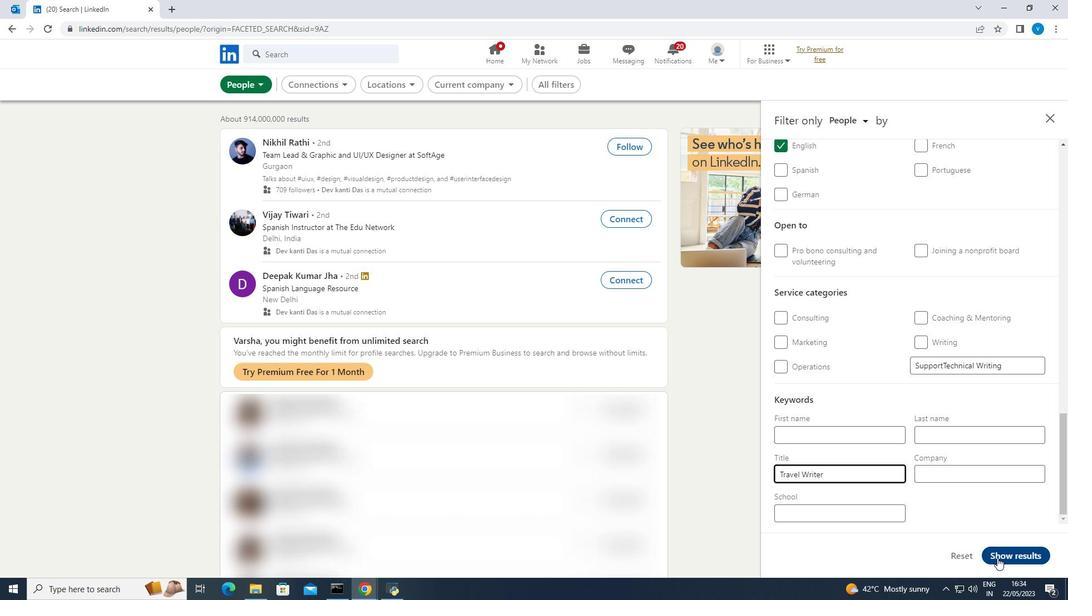 
Action: Mouse pressed left at (998, 557)
Screenshot: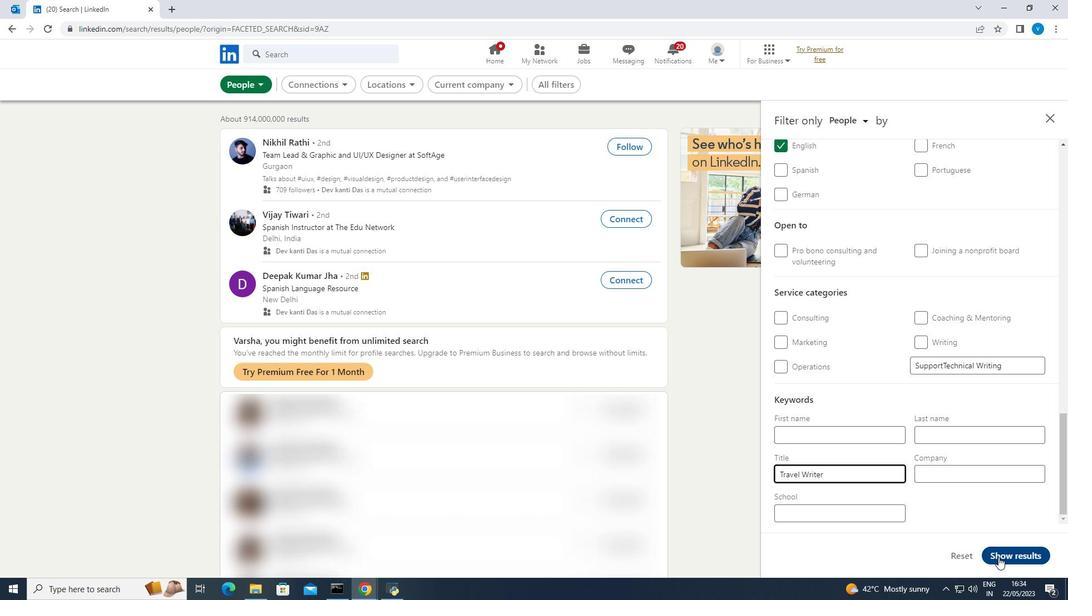 
Action: Mouse moved to (825, 541)
Screenshot: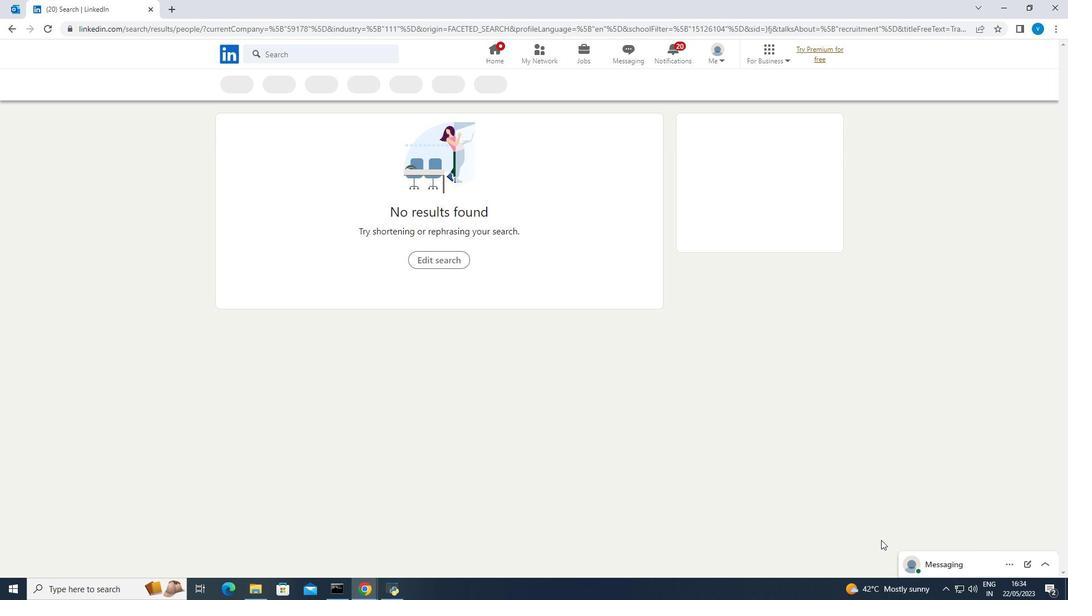 
